 Task: Change IN PROGRESS as Status of Issue Issue0000000048 in Backlog  in Scrum Project Project0000000010 in Jira. Change IN PROGRESS as Status of Issue Issue0000000050 in Backlog  in Scrum Project Project0000000010 in Jira. Assign mailaustralia7@gmail.com as Assignee of Issue Issue0000000041 in Backlog  in Scrum Project Project0000000009 in Jira. Assign mailaustralia7@gmail.com as Assignee of Issue Issue0000000042 in Backlog  in Scrum Project Project0000000009 in Jira. Assign mailaustralia7@gmail.com as Assignee of Issue Issue0000000043 in Backlog  in Scrum Project Project0000000009 in Jira
Action: Mouse moved to (412, 500)
Screenshot: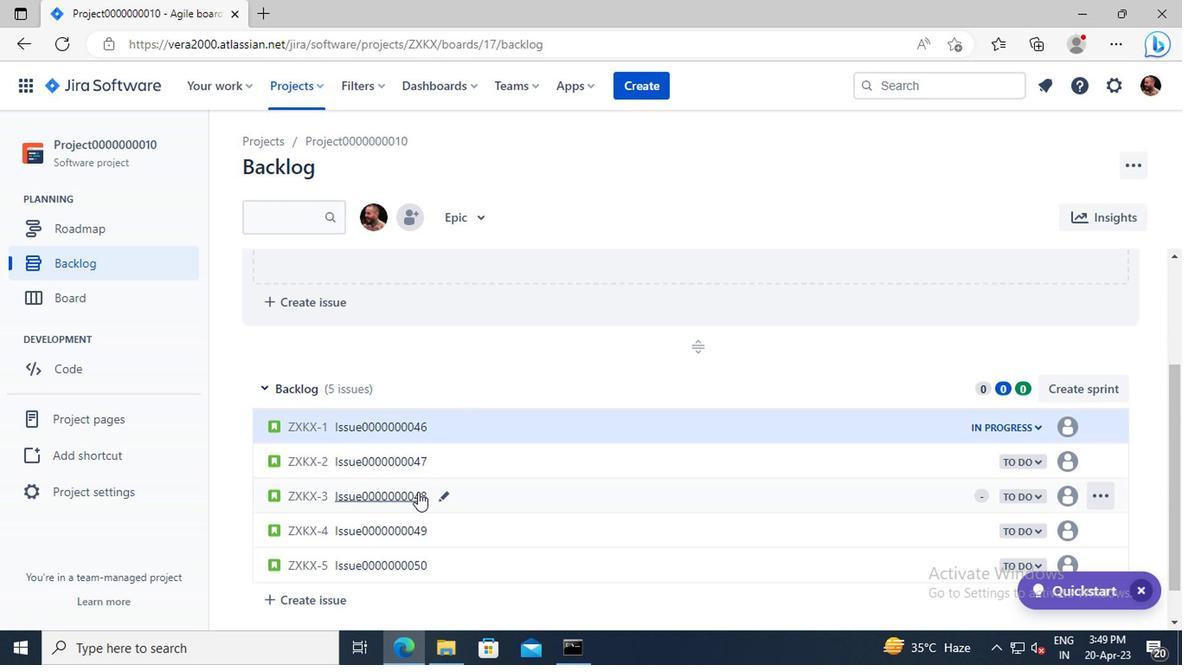 
Action: Mouse pressed left at (412, 500)
Screenshot: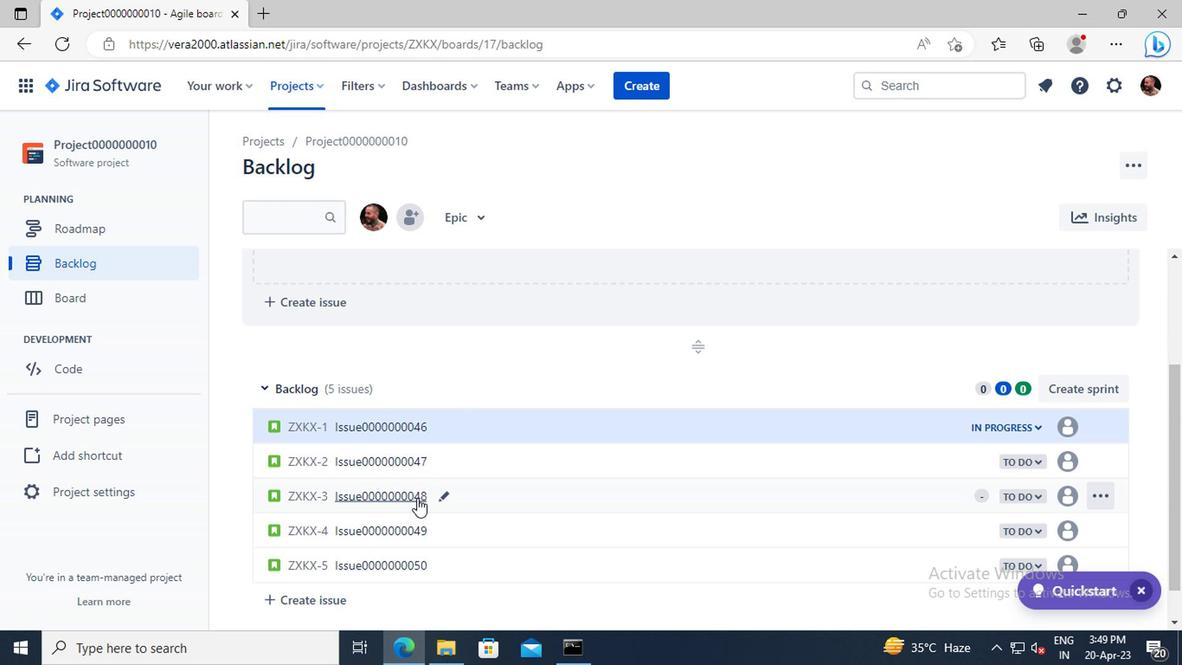 
Action: Mouse moved to (846, 394)
Screenshot: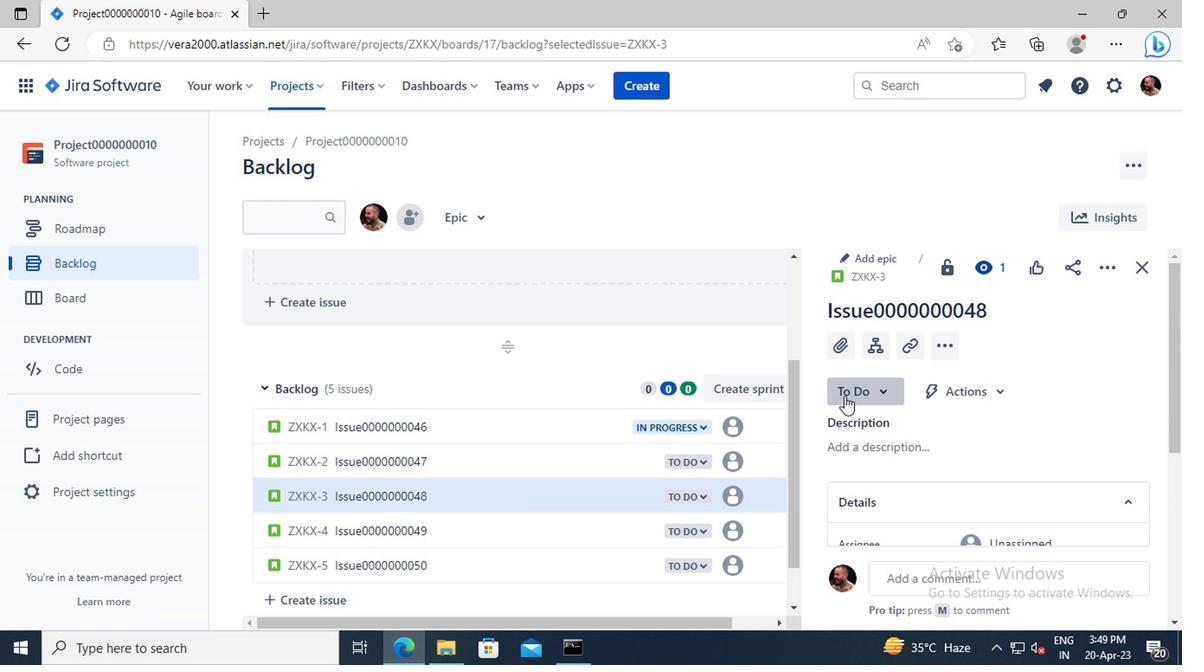 
Action: Mouse pressed left at (846, 394)
Screenshot: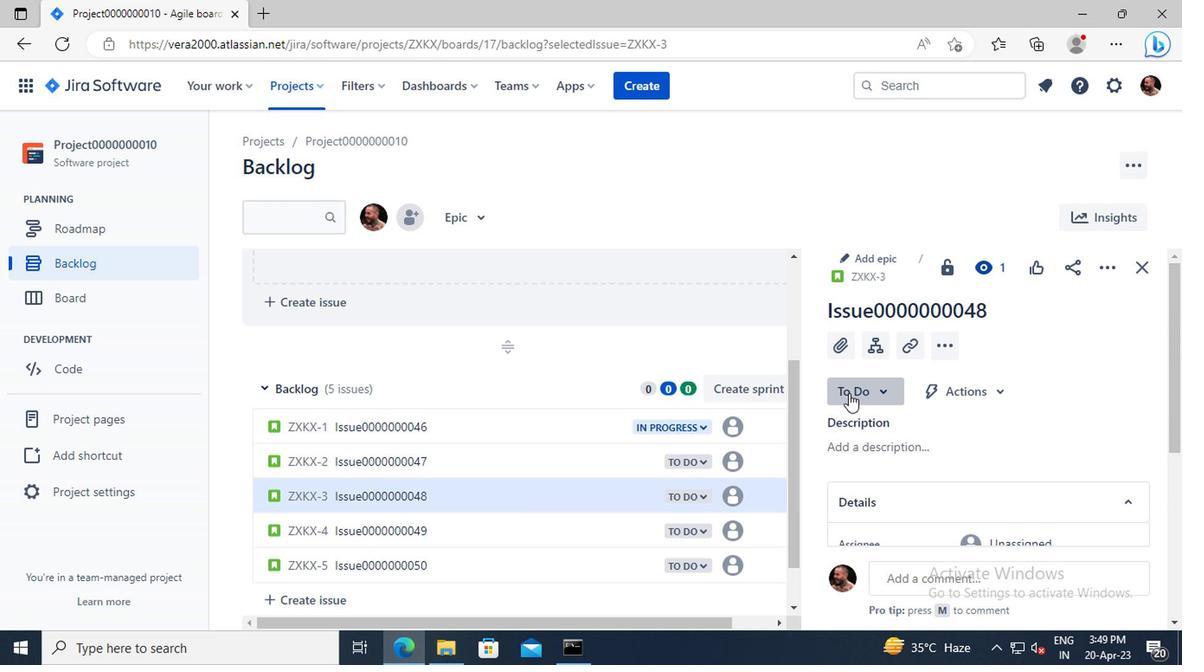 
Action: Mouse moved to (864, 431)
Screenshot: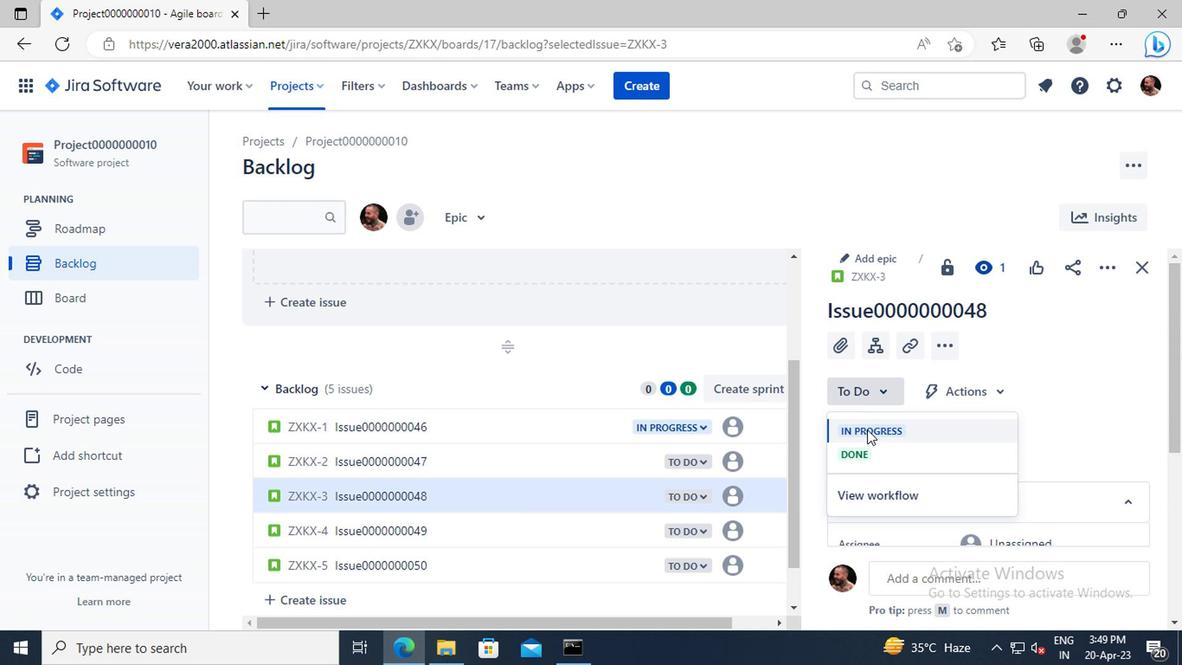 
Action: Mouse pressed left at (864, 431)
Screenshot: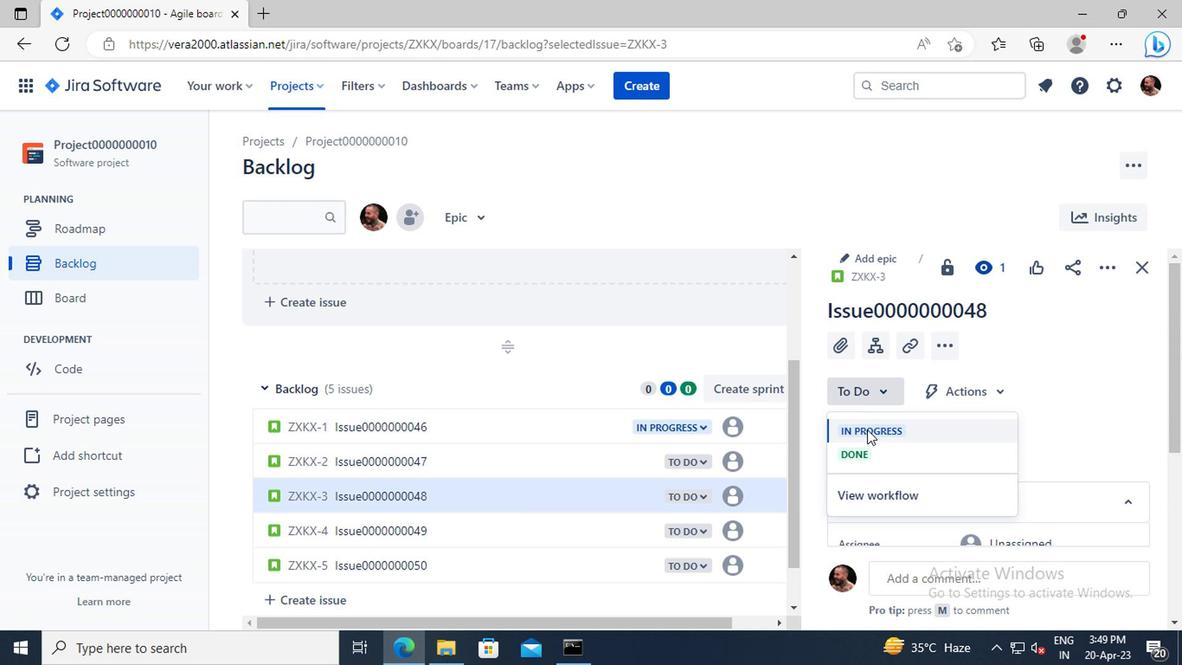 
Action: Mouse moved to (393, 561)
Screenshot: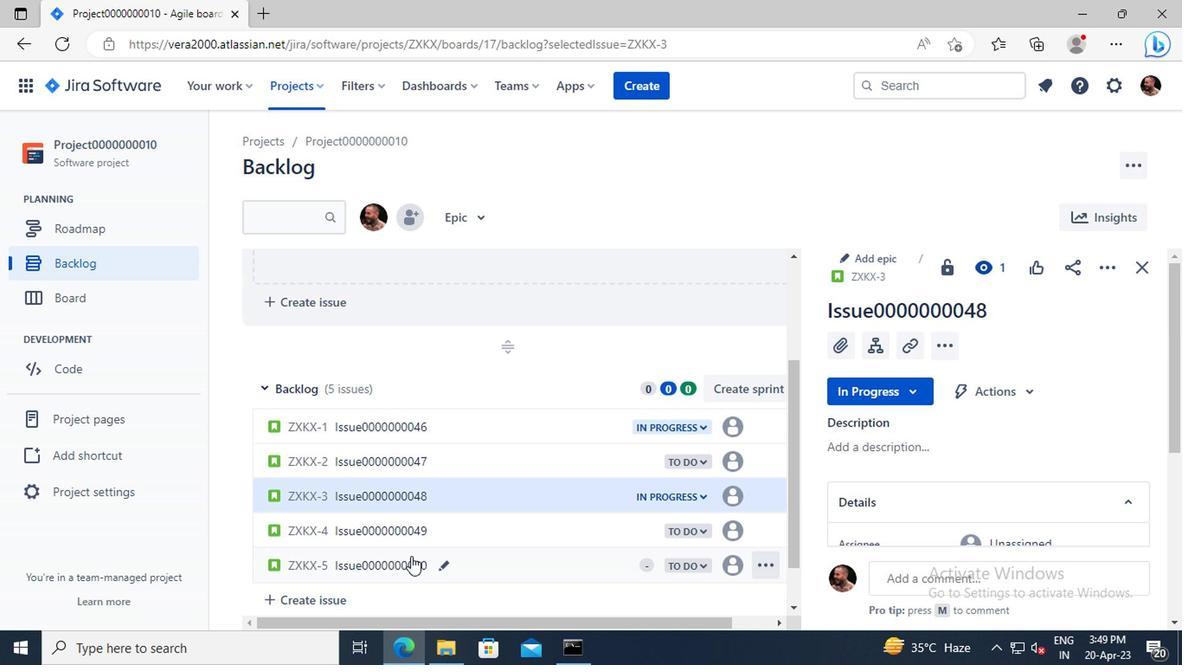 
Action: Mouse pressed left at (393, 561)
Screenshot: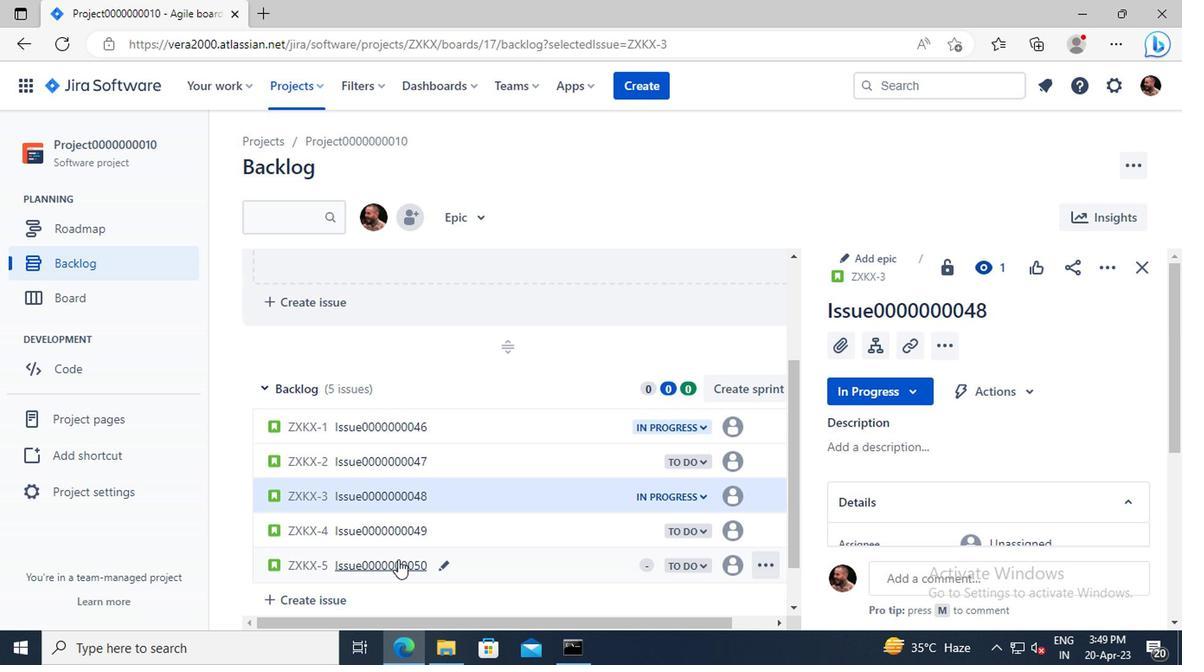 
Action: Mouse moved to (853, 398)
Screenshot: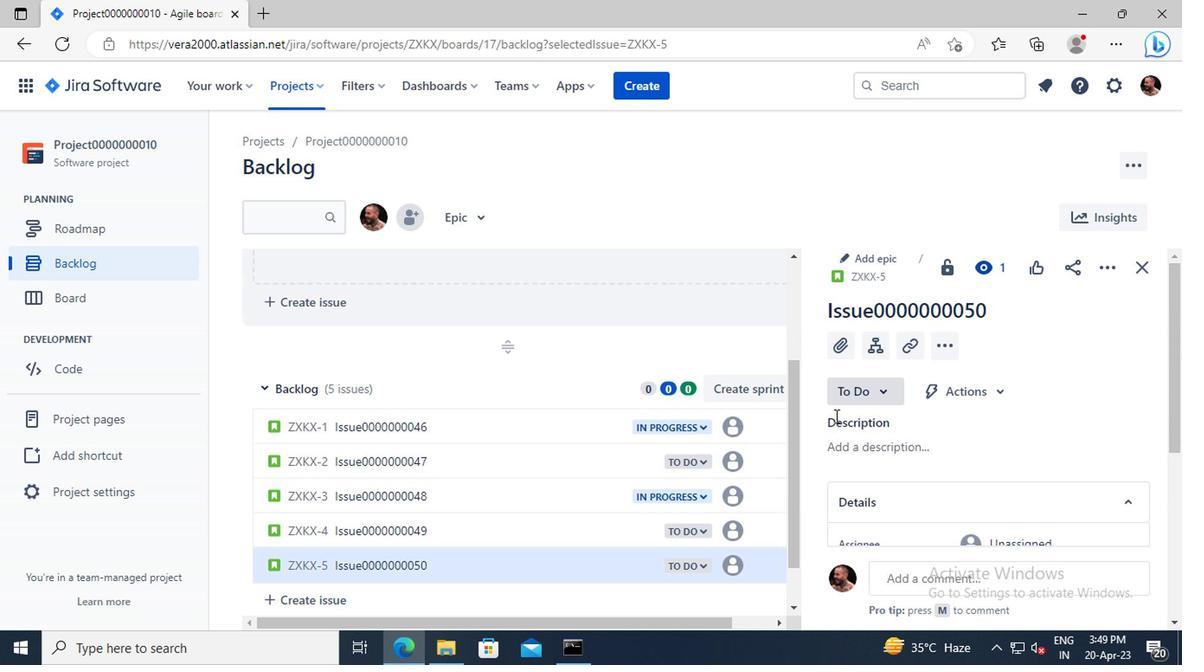 
Action: Mouse pressed left at (853, 398)
Screenshot: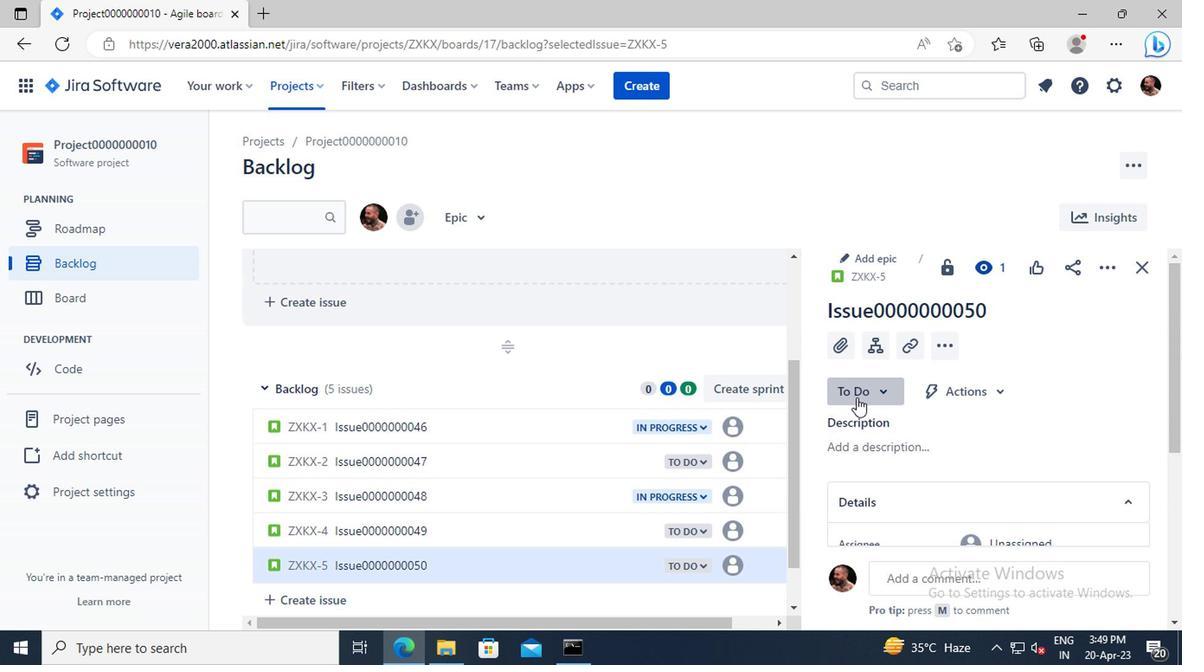 
Action: Mouse moved to (873, 431)
Screenshot: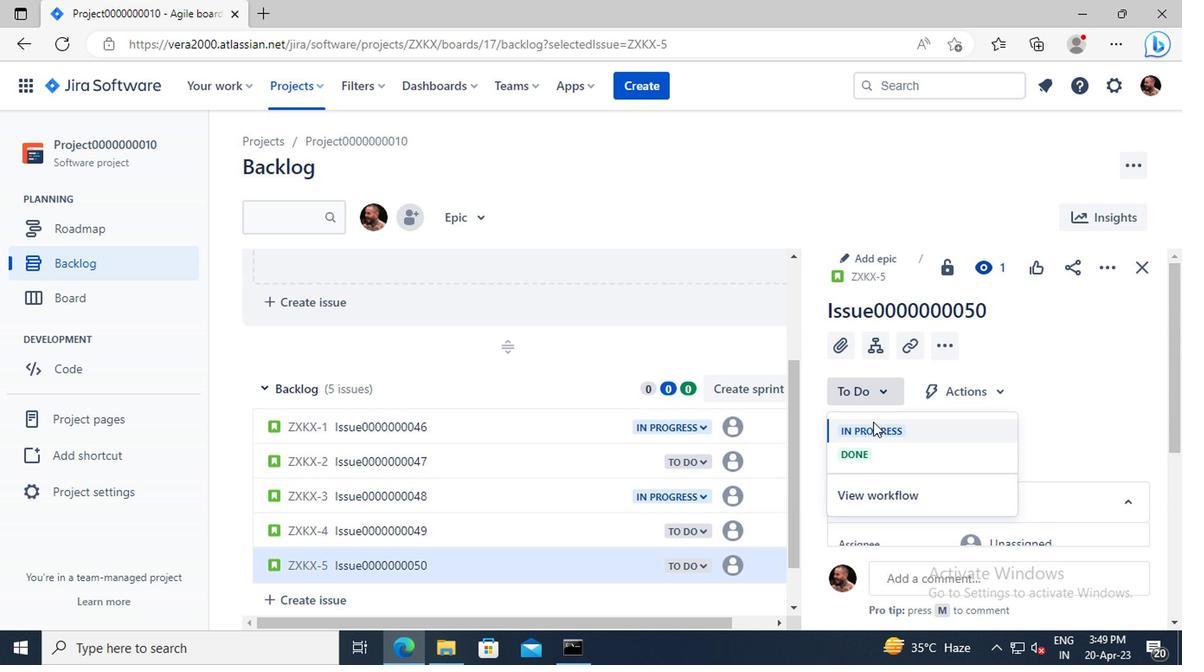 
Action: Mouse pressed left at (873, 431)
Screenshot: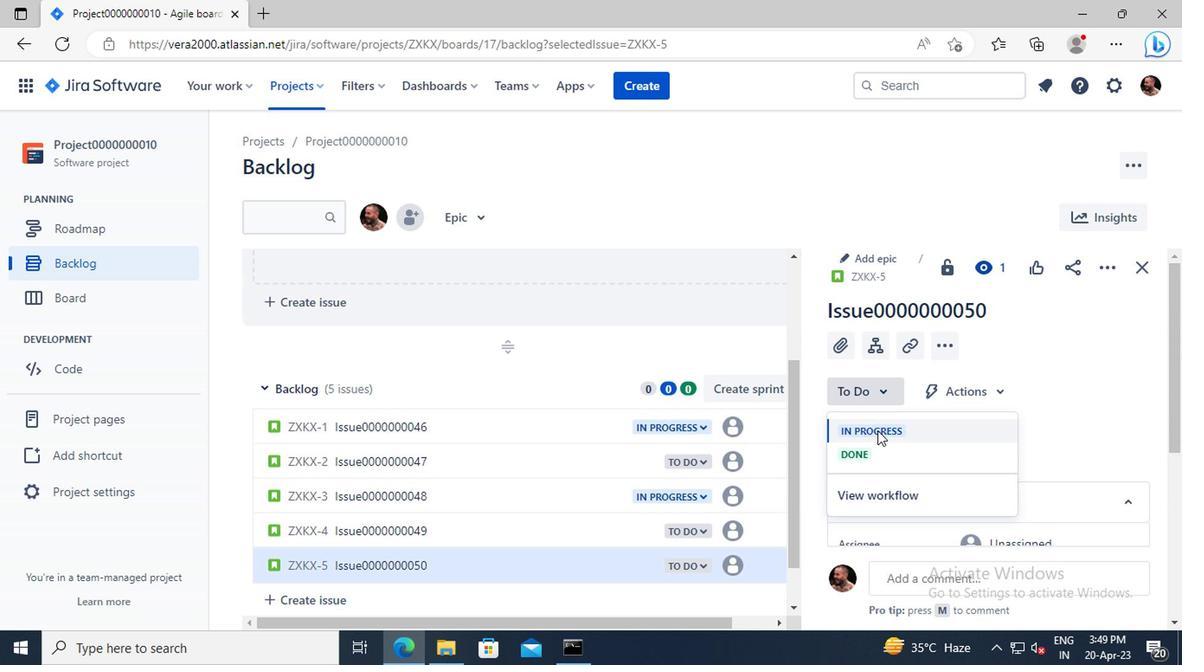 
Action: Mouse moved to (304, 88)
Screenshot: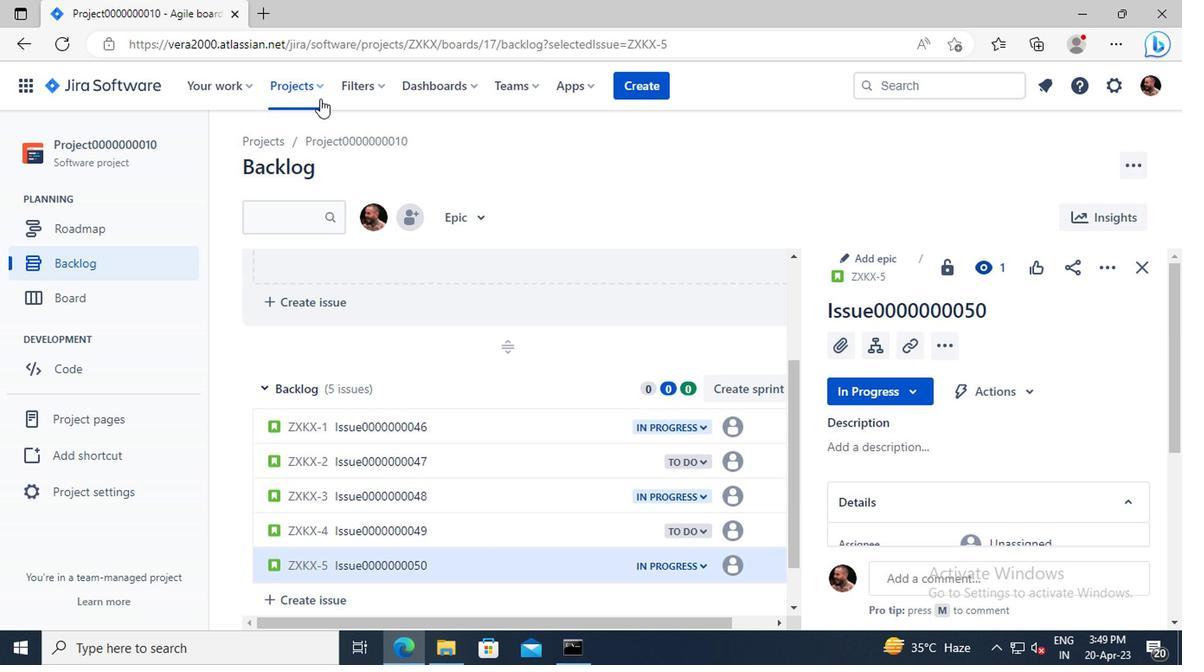 
Action: Mouse pressed left at (304, 88)
Screenshot: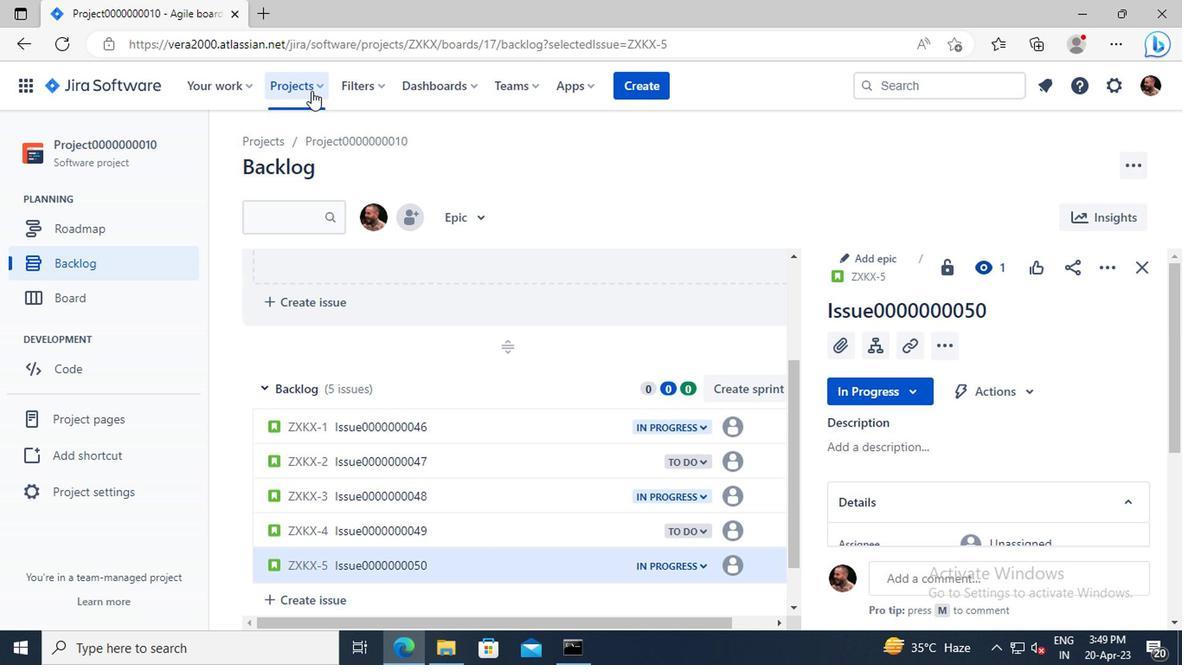 
Action: Mouse moved to (384, 206)
Screenshot: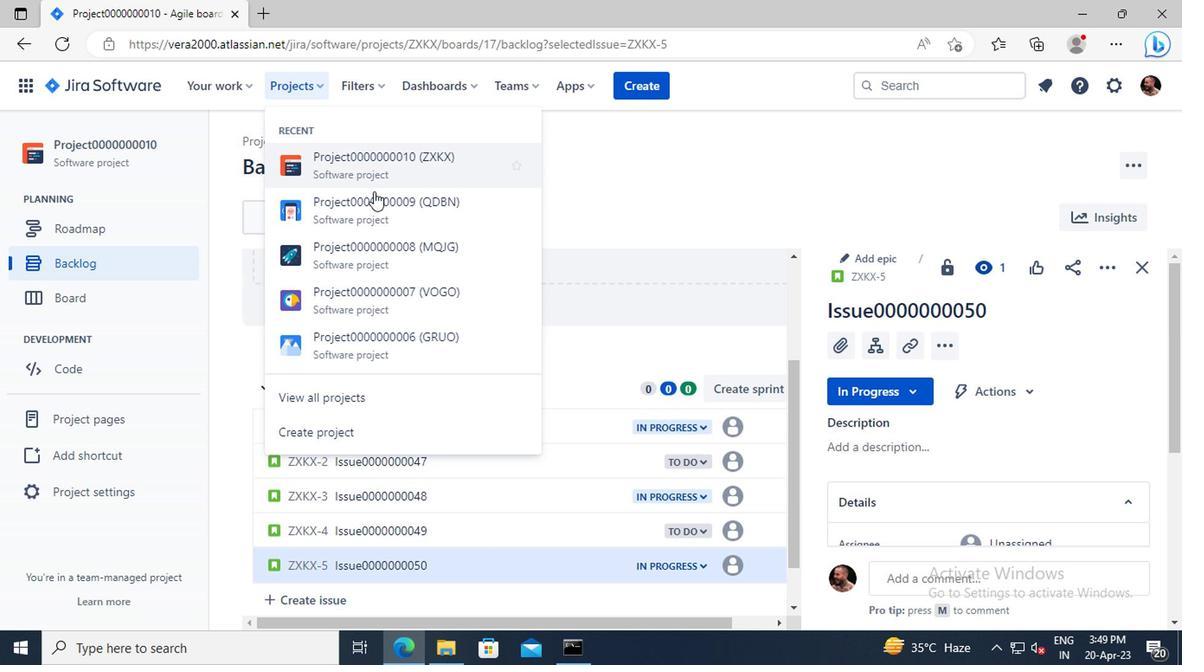 
Action: Mouse pressed left at (384, 206)
Screenshot: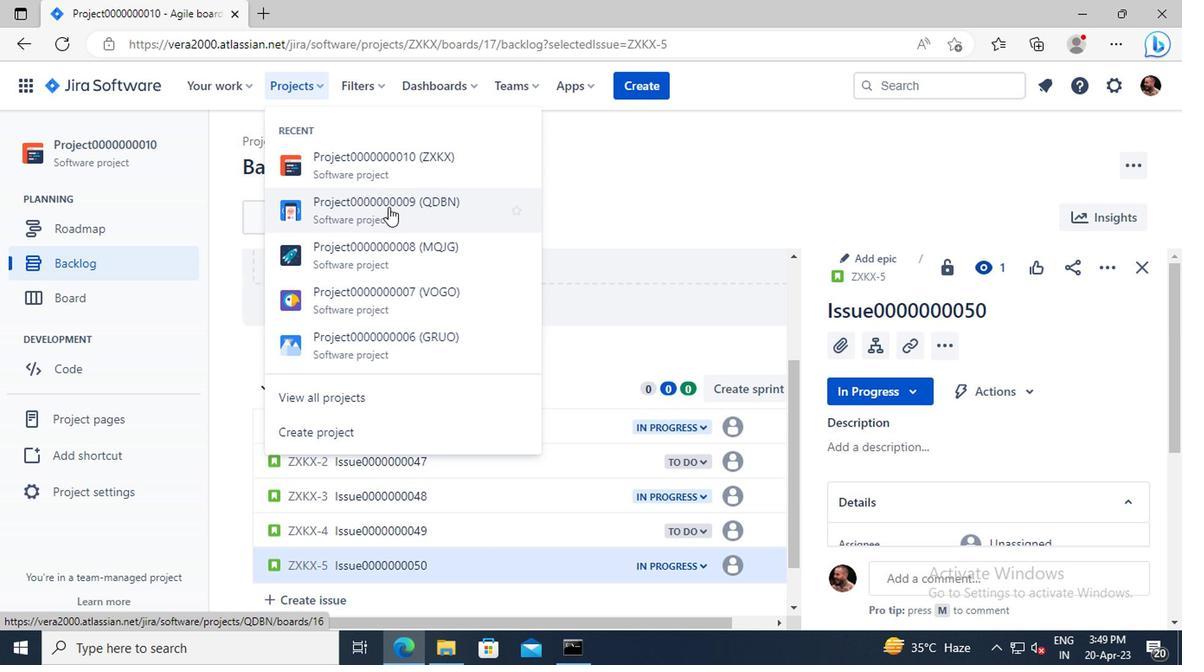 
Action: Mouse moved to (105, 264)
Screenshot: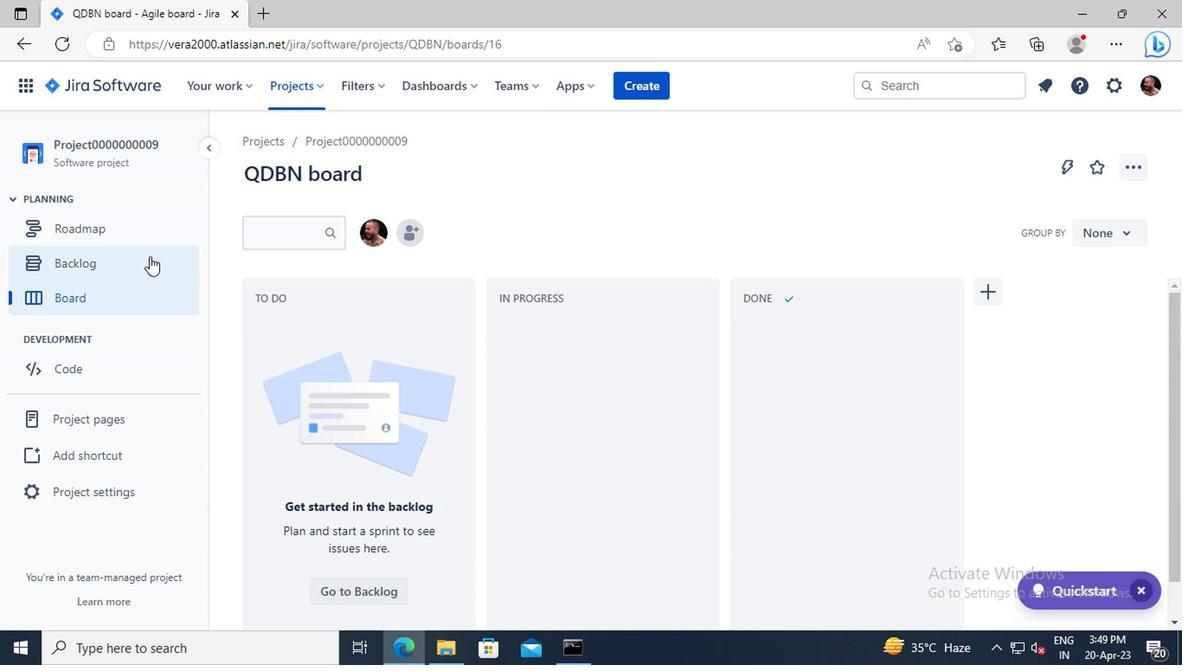
Action: Mouse pressed left at (105, 264)
Screenshot: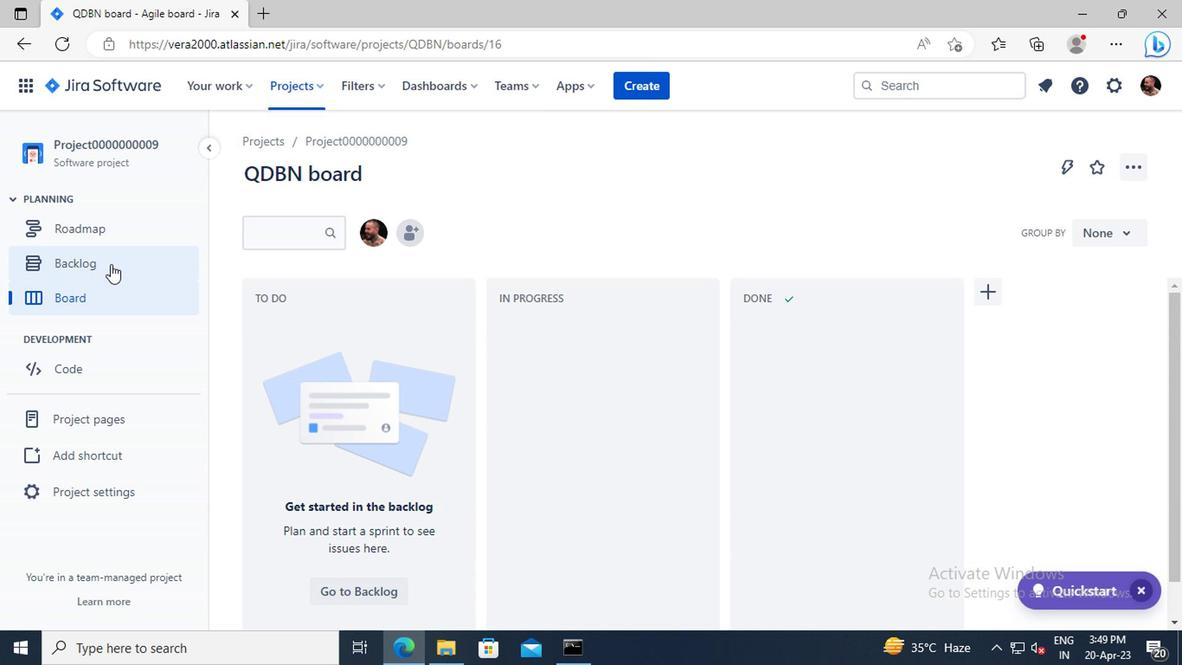 
Action: Mouse moved to (397, 263)
Screenshot: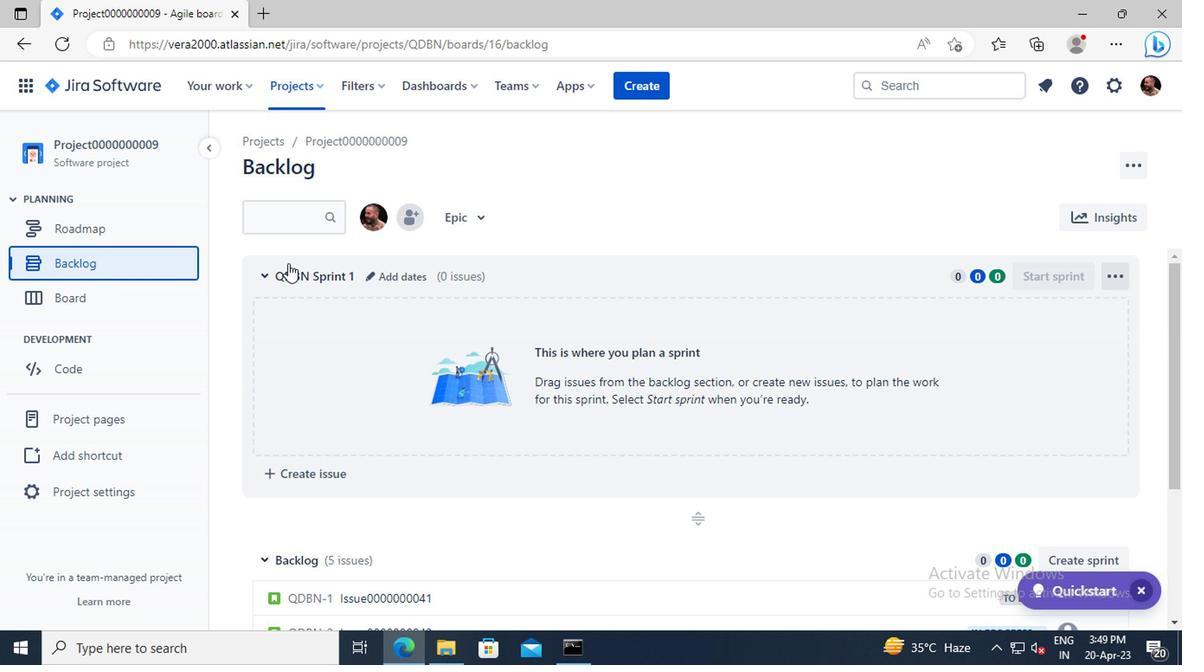 
Action: Mouse scrolled (397, 262) with delta (0, -1)
Screenshot: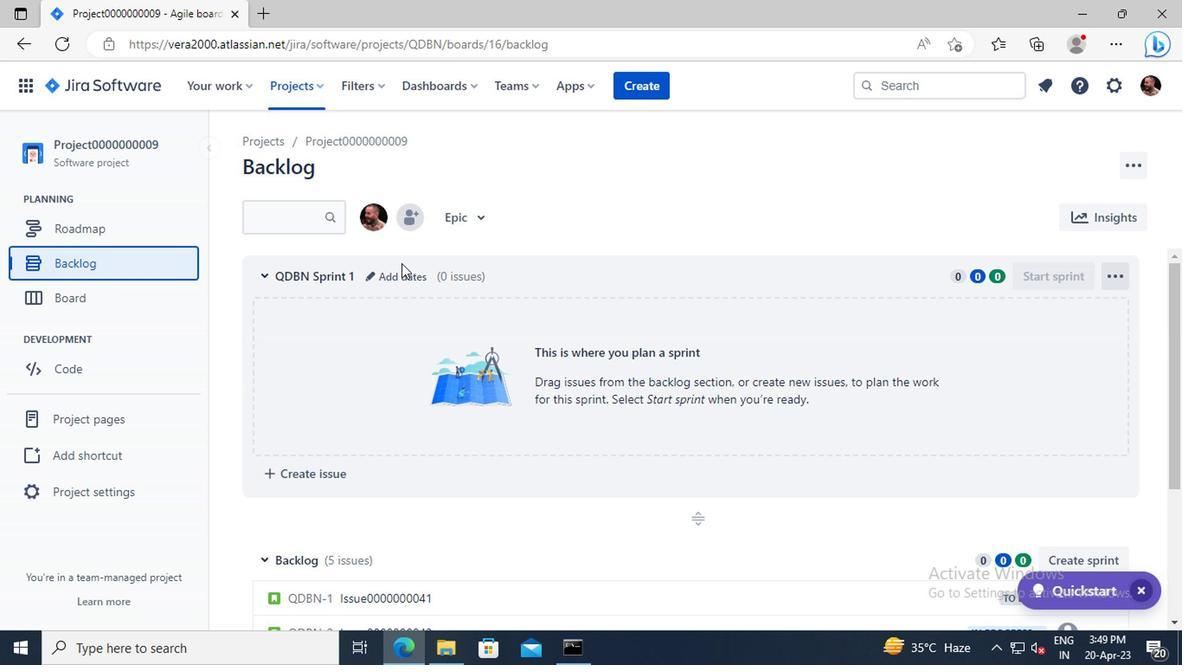 
Action: Mouse scrolled (397, 262) with delta (0, -1)
Screenshot: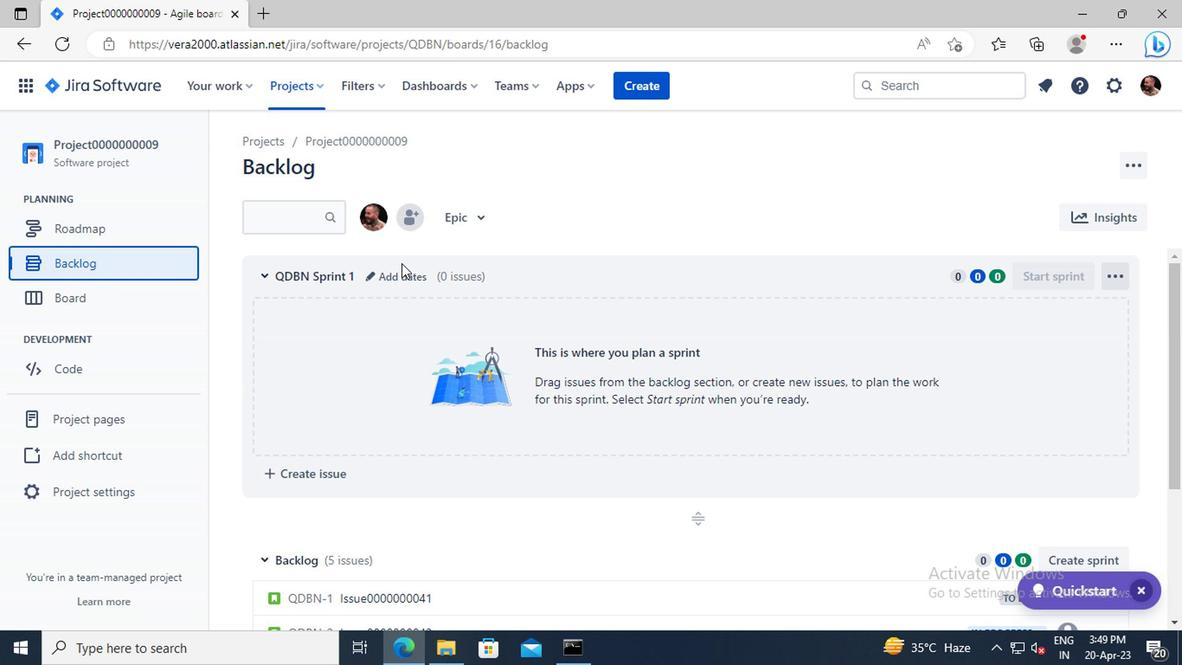 
Action: Mouse scrolled (397, 262) with delta (0, -1)
Screenshot: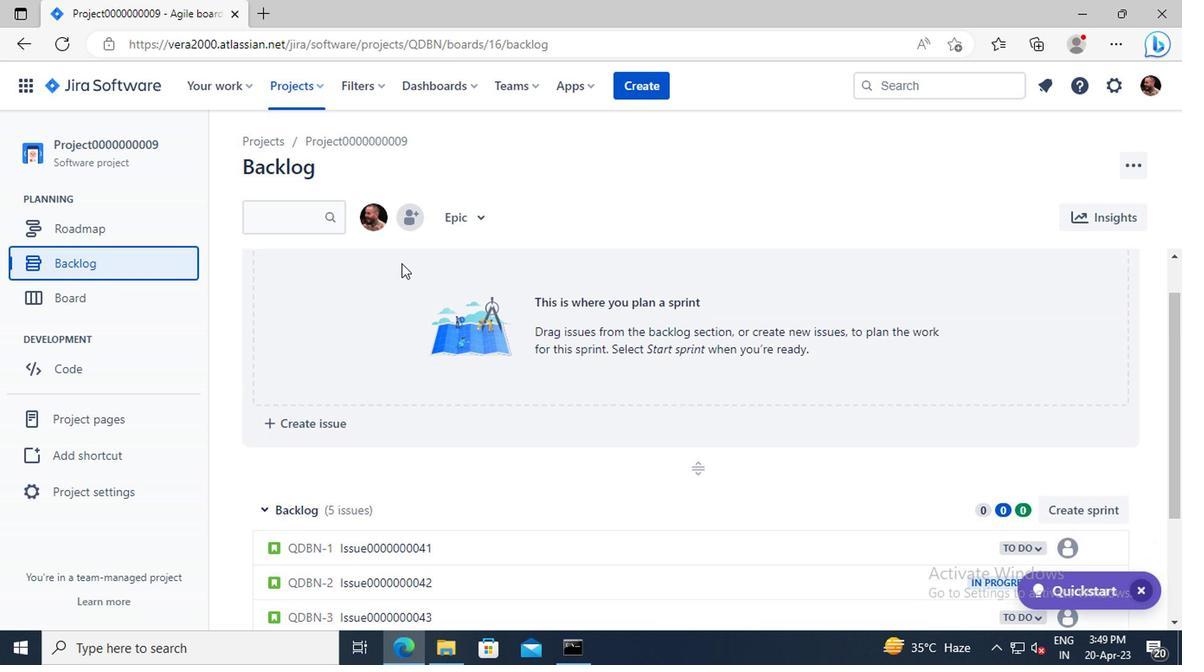 
Action: Mouse moved to (410, 426)
Screenshot: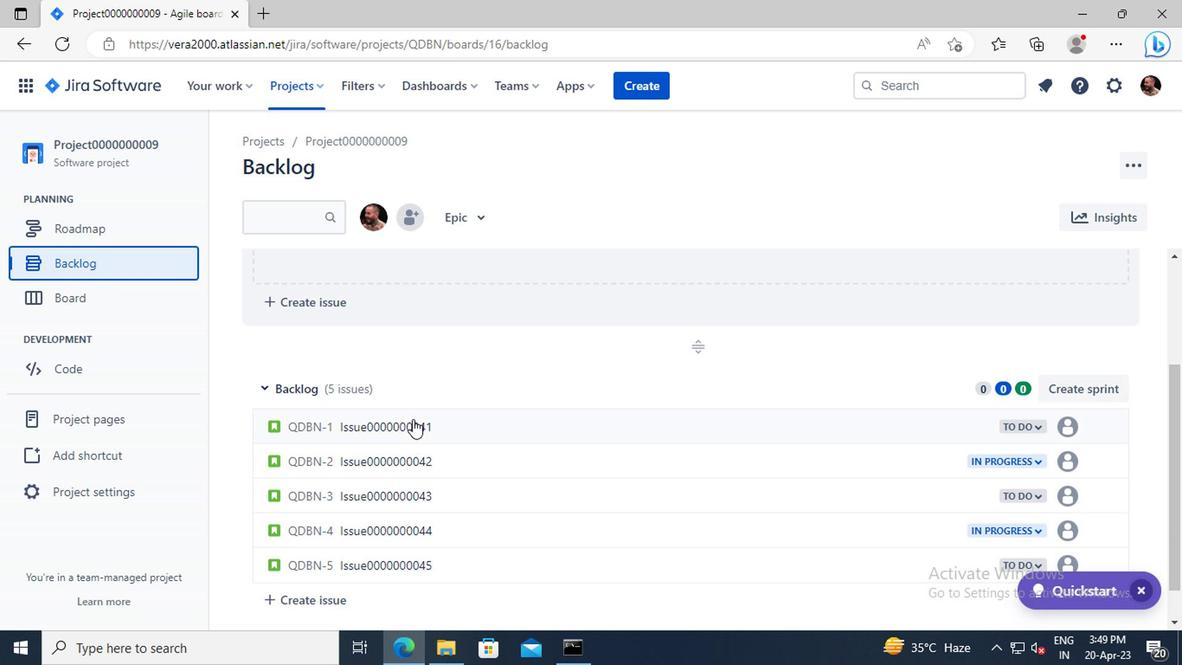 
Action: Mouse pressed left at (410, 426)
Screenshot: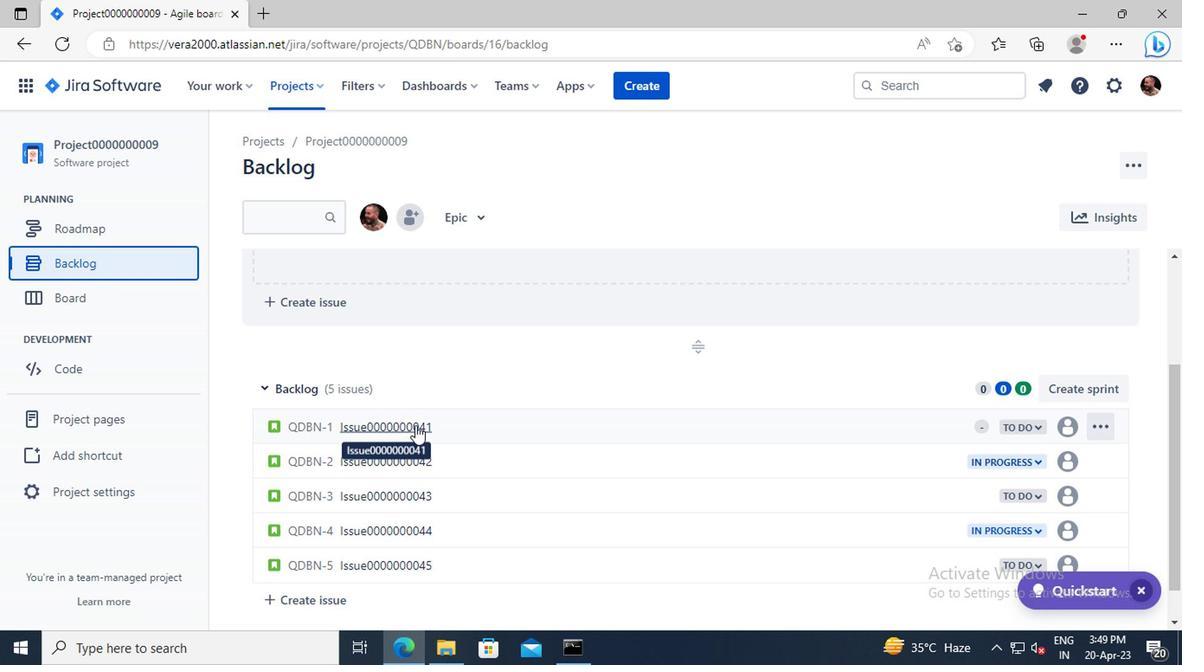
Action: Mouse moved to (1028, 410)
Screenshot: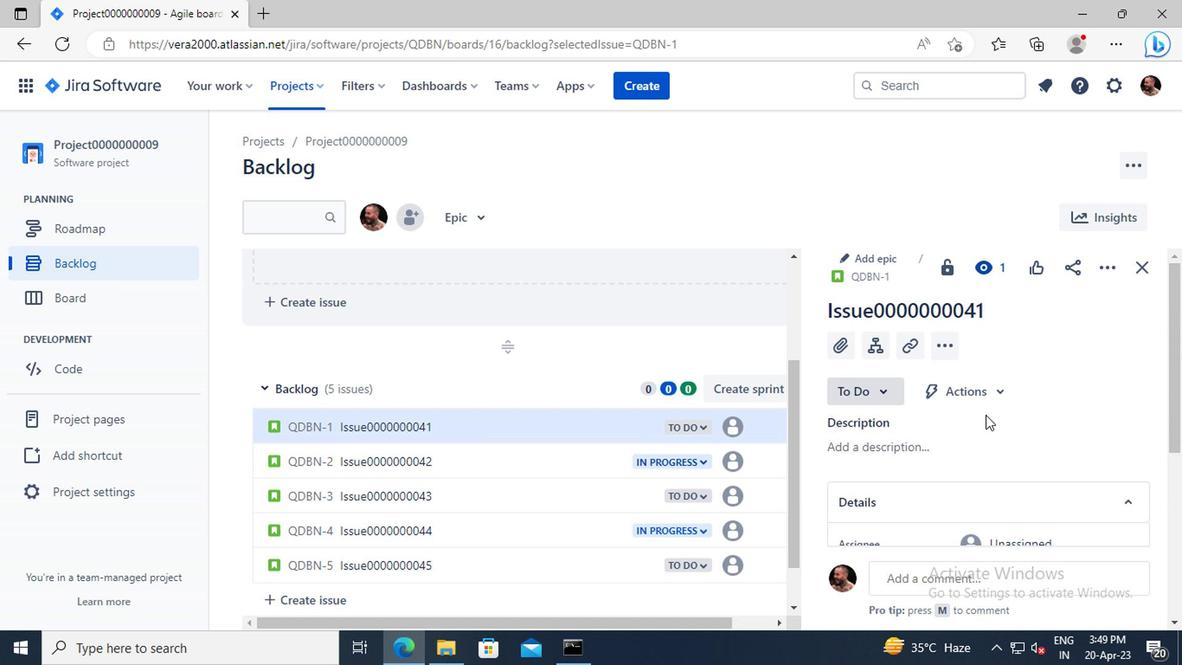
Action: Mouse scrolled (1028, 410) with delta (0, 0)
Screenshot: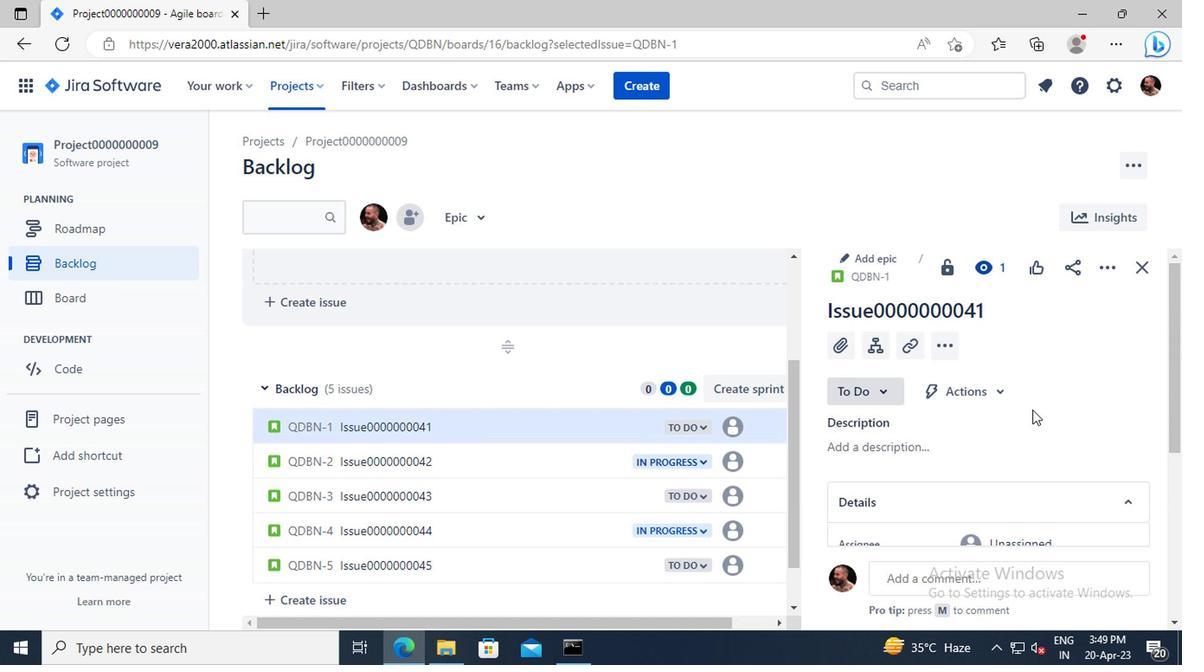 
Action: Mouse moved to (1028, 410)
Screenshot: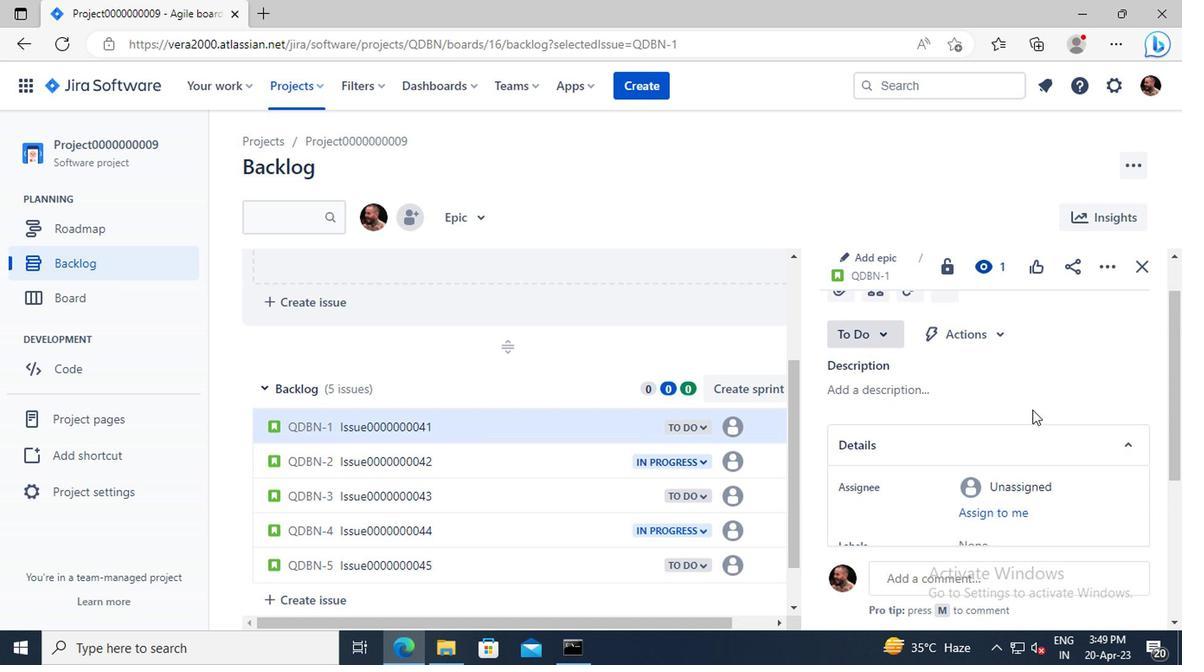 
Action: Mouse scrolled (1028, 410) with delta (0, 0)
Screenshot: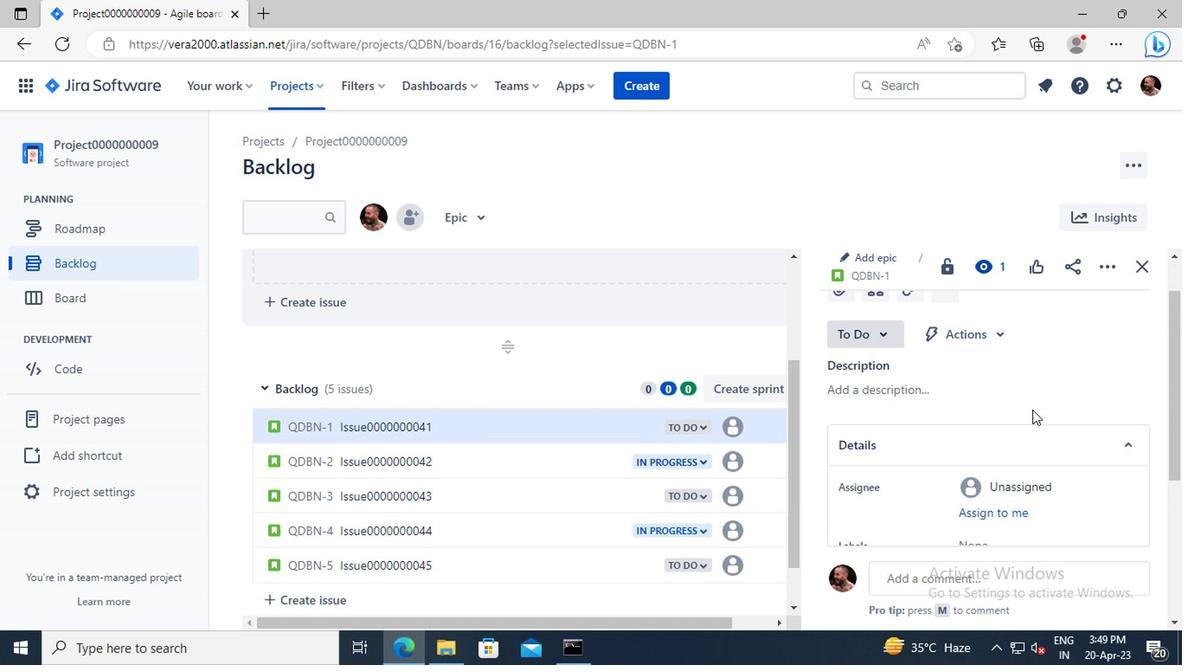 
Action: Mouse moved to (1019, 427)
Screenshot: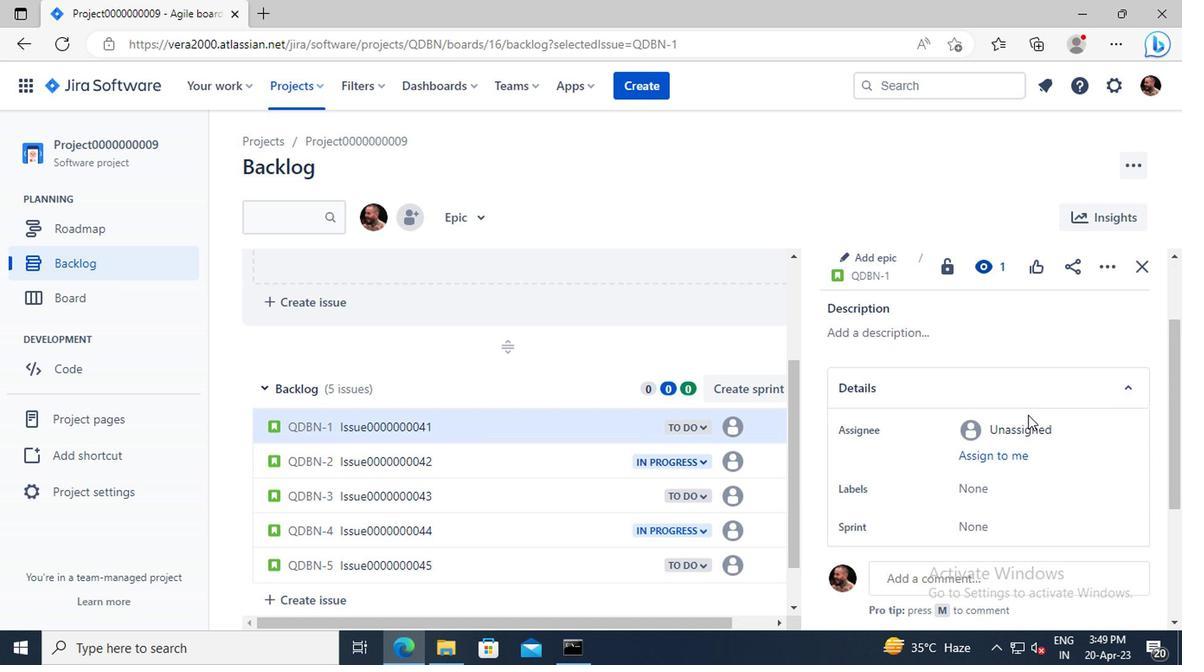 
Action: Mouse pressed left at (1019, 427)
Screenshot: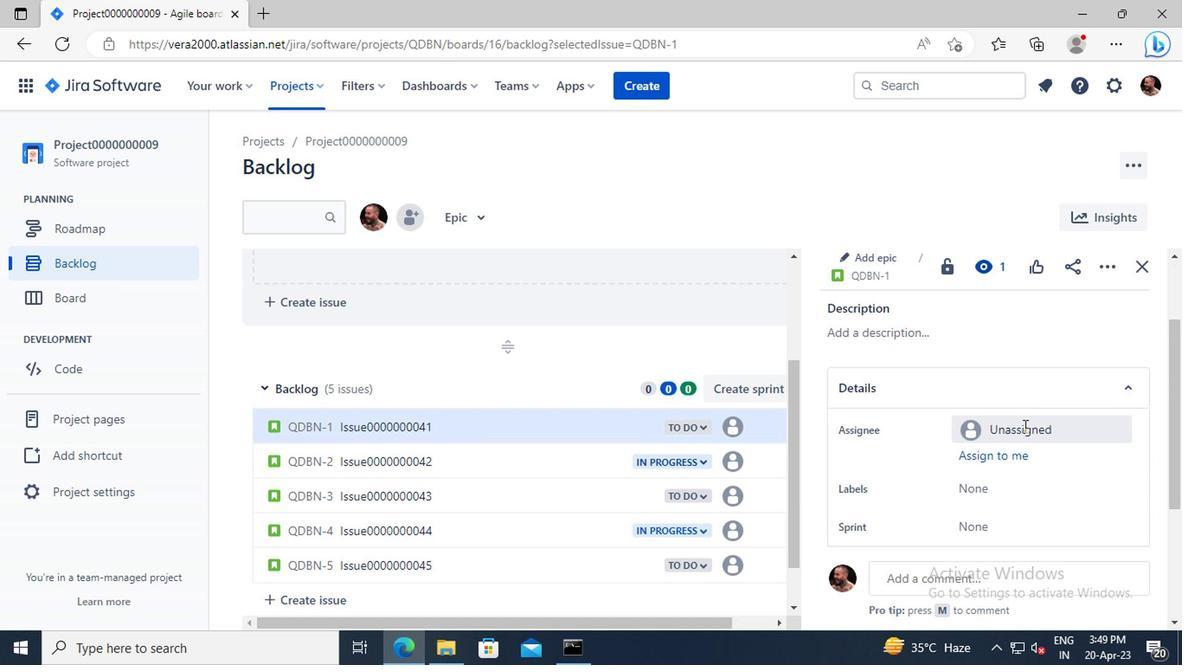 
Action: Key pressed australia
Screenshot: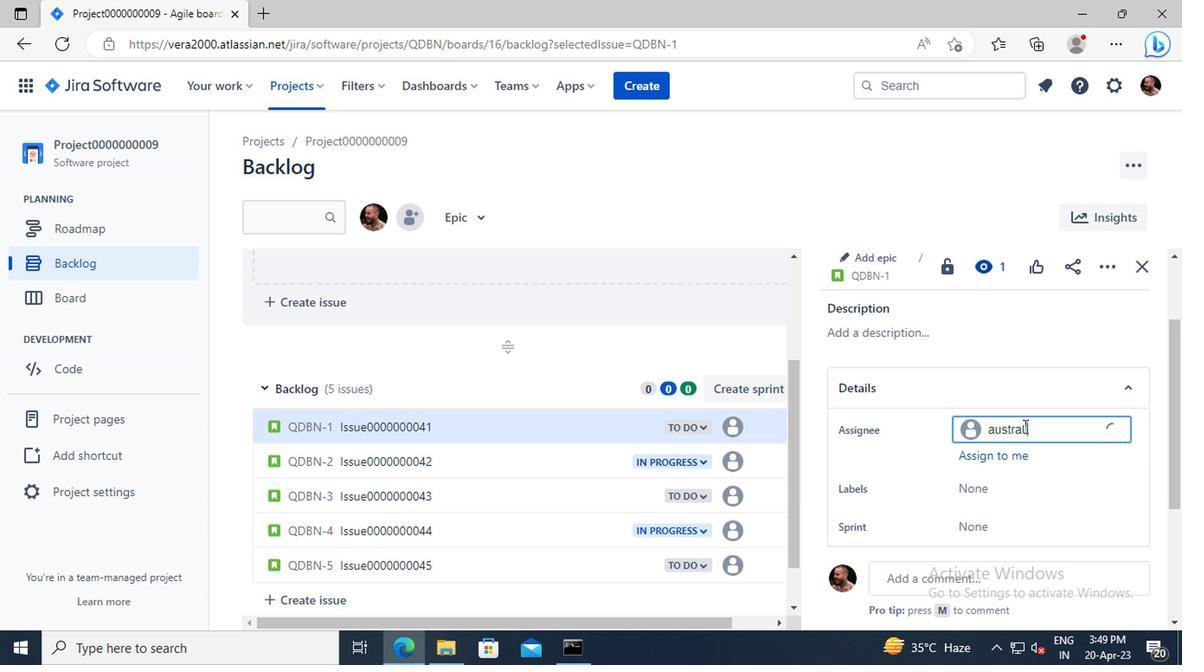 
Action: Mouse moved to (1019, 476)
Screenshot: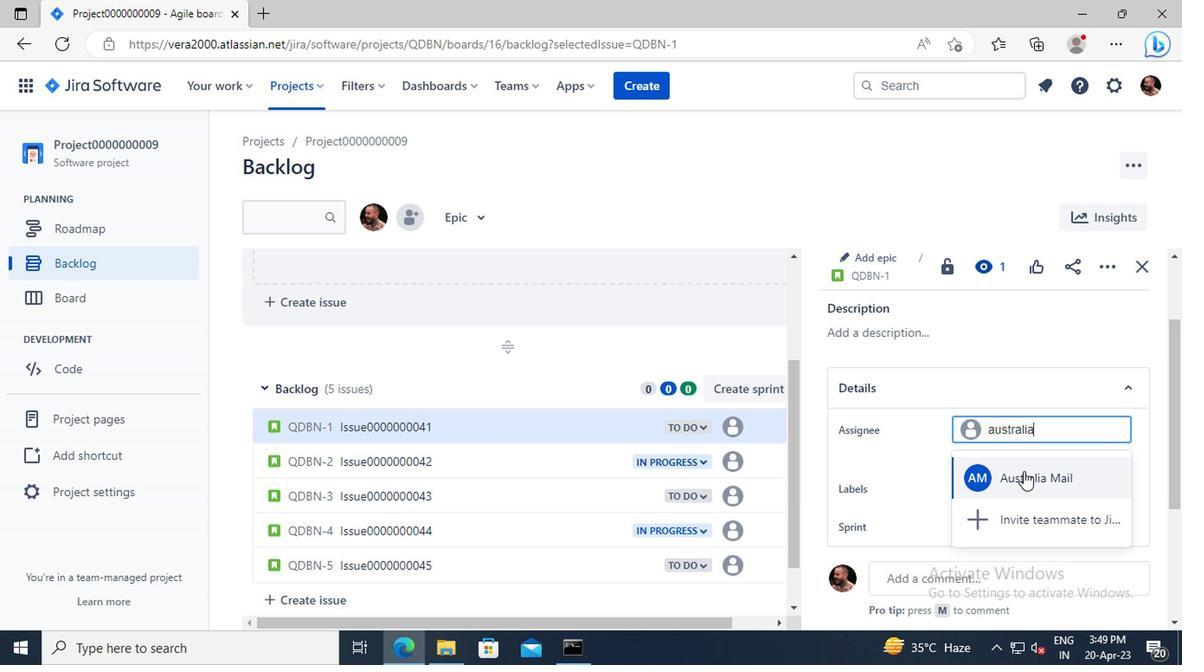 
Action: Mouse pressed left at (1019, 476)
Screenshot: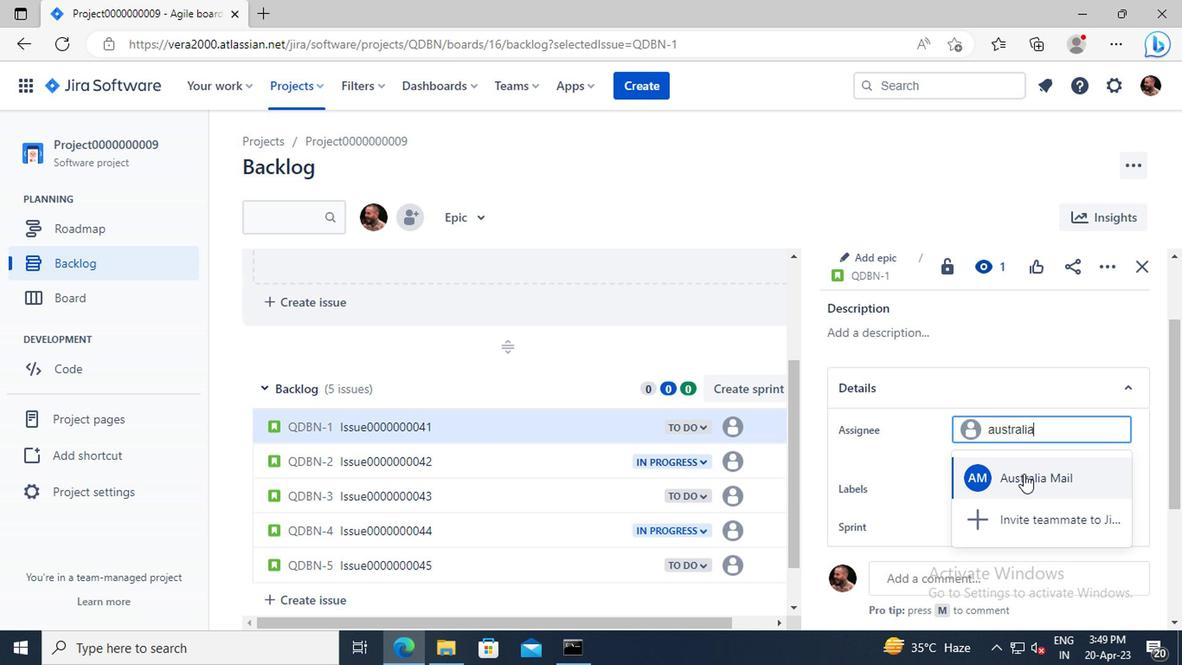 
Action: Mouse moved to (408, 458)
Screenshot: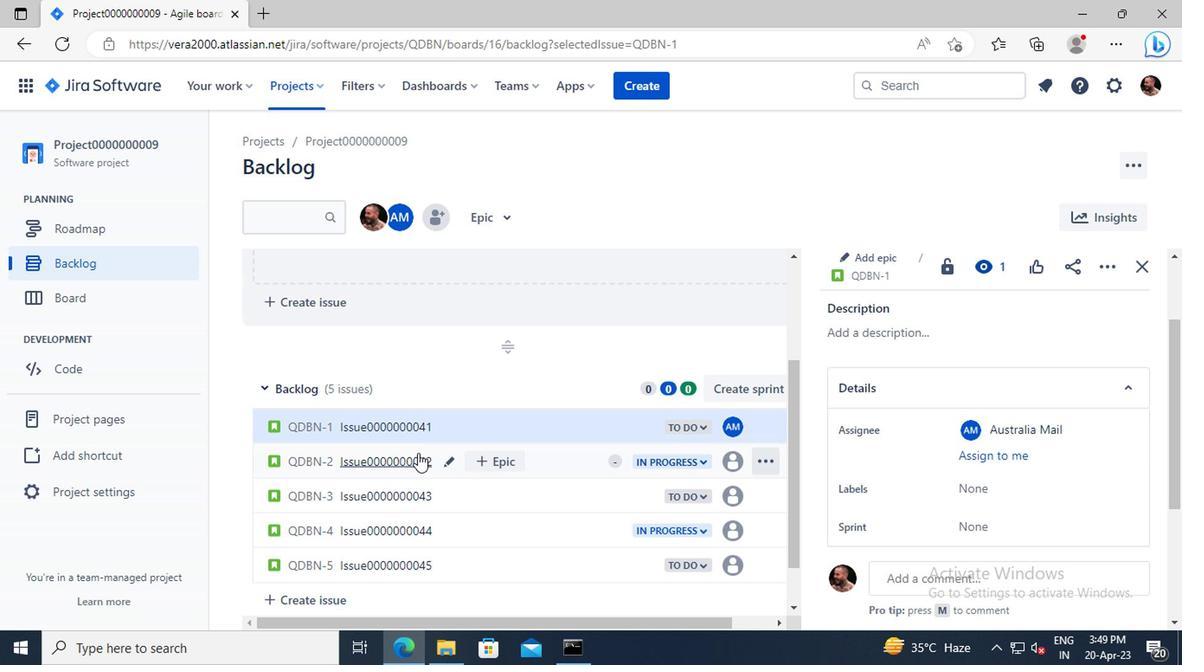 
Action: Mouse pressed left at (408, 458)
Screenshot: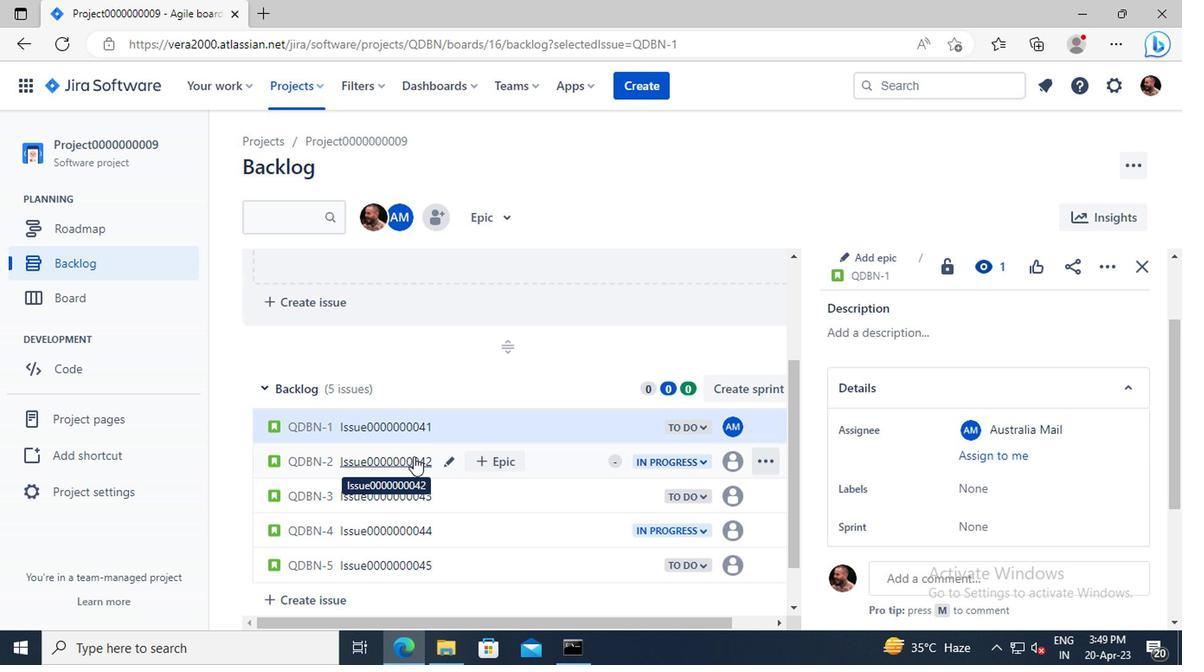 
Action: Mouse moved to (970, 407)
Screenshot: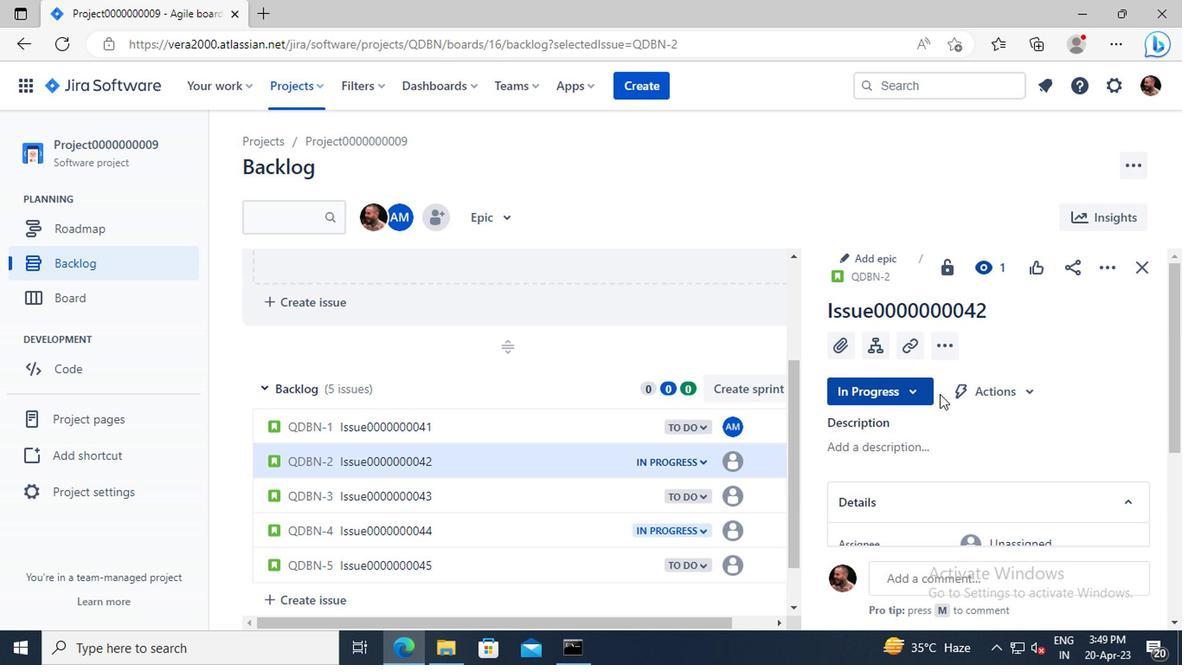
Action: Mouse scrolled (970, 406) with delta (0, 0)
Screenshot: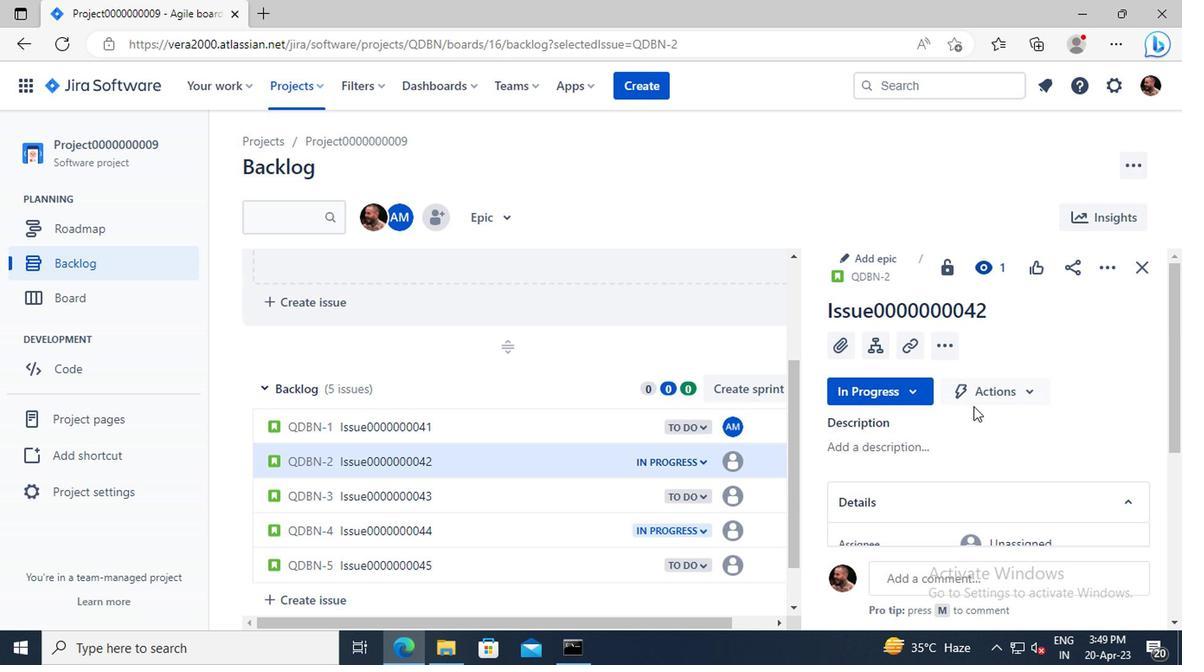 
Action: Mouse scrolled (970, 406) with delta (0, 0)
Screenshot: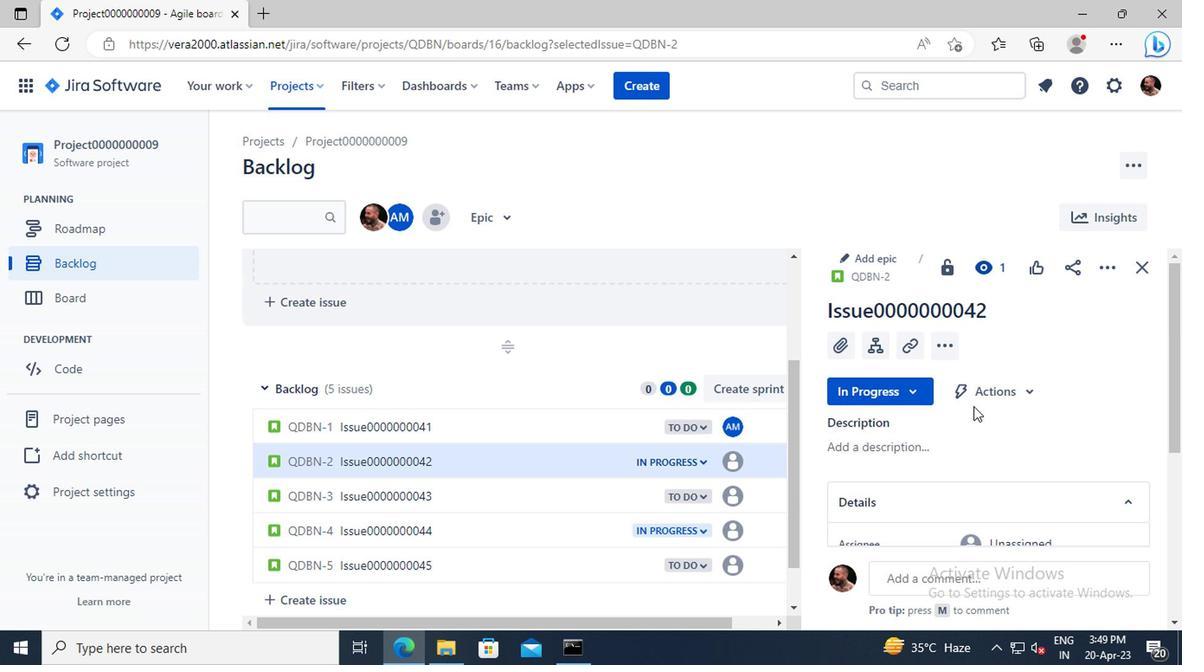 
Action: Mouse moved to (995, 437)
Screenshot: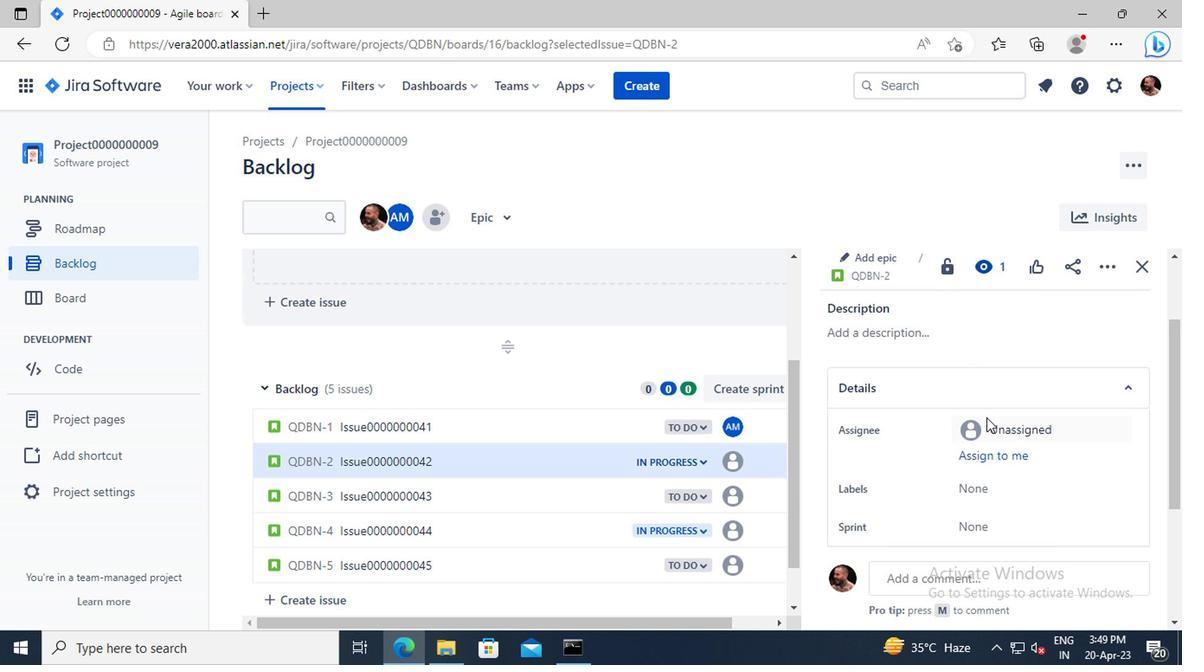 
Action: Mouse pressed left at (995, 437)
Screenshot: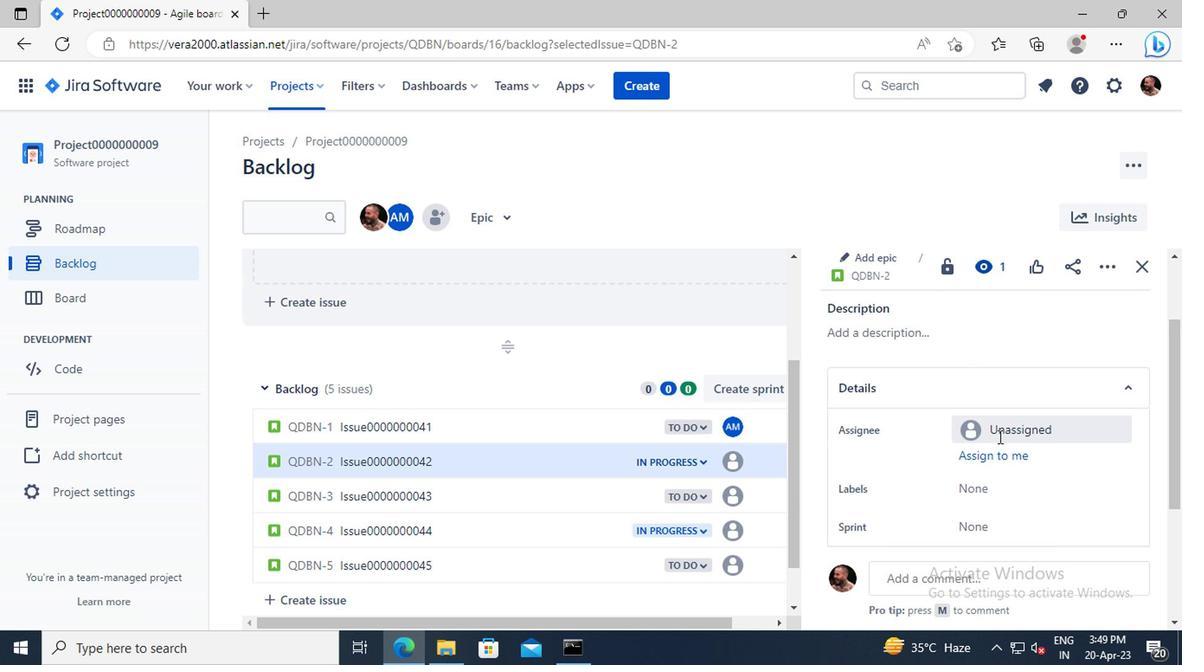 
Action: Key pressed australia
Screenshot: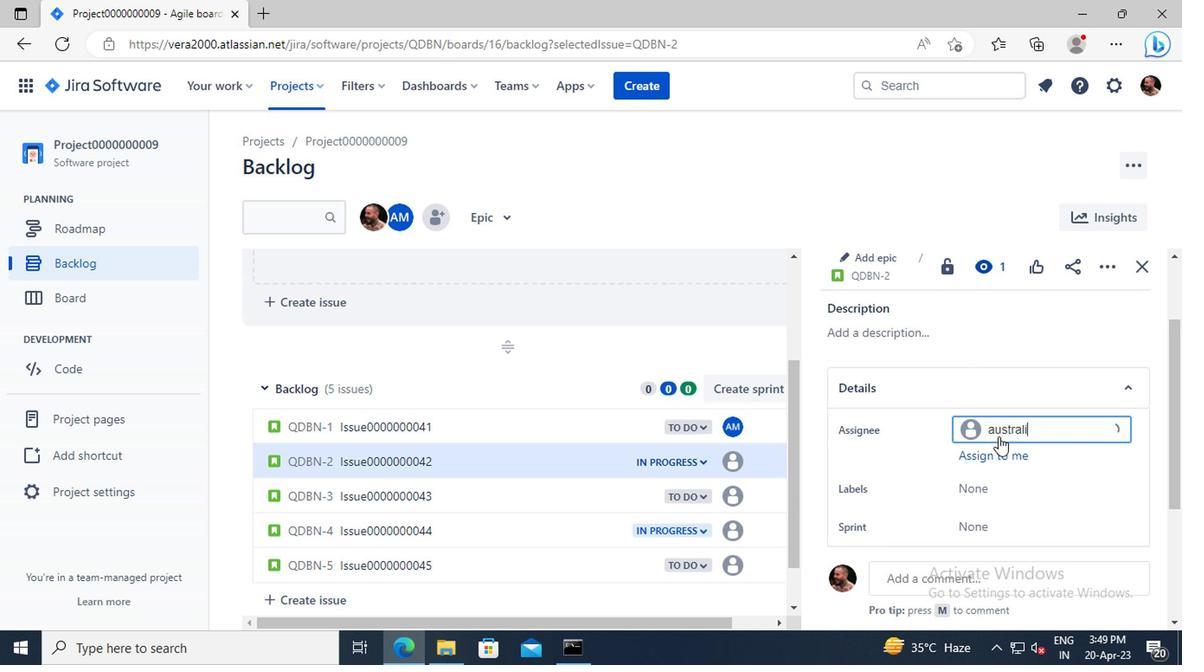 
Action: Mouse moved to (1010, 475)
Screenshot: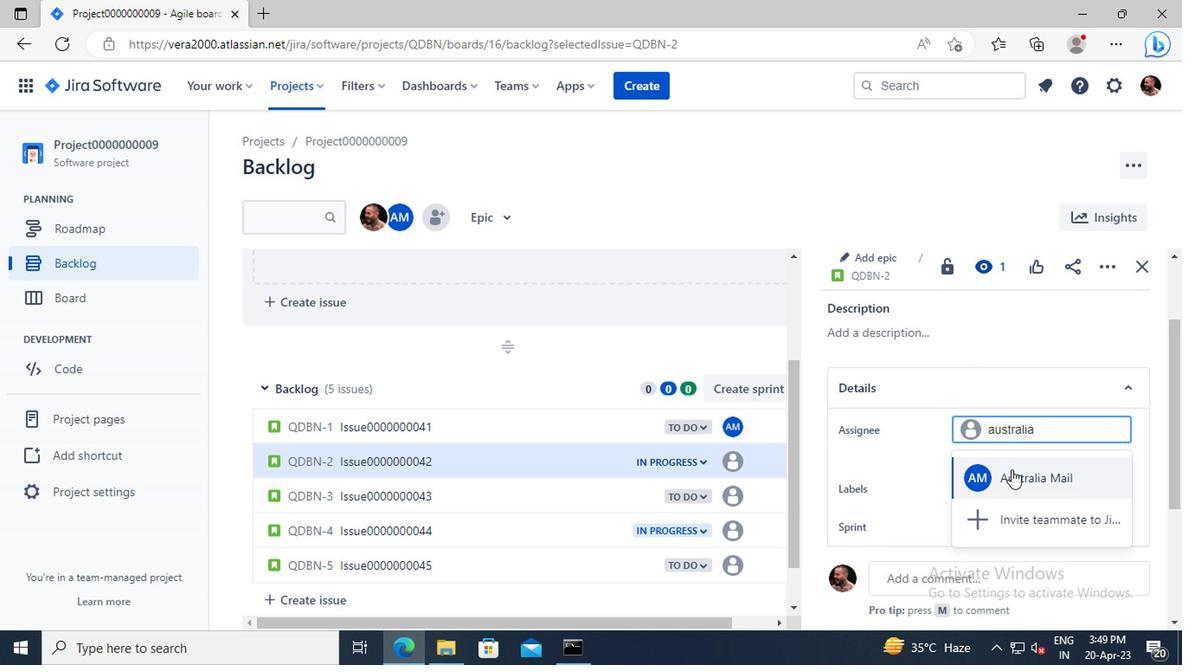 
Action: Mouse pressed left at (1010, 475)
Screenshot: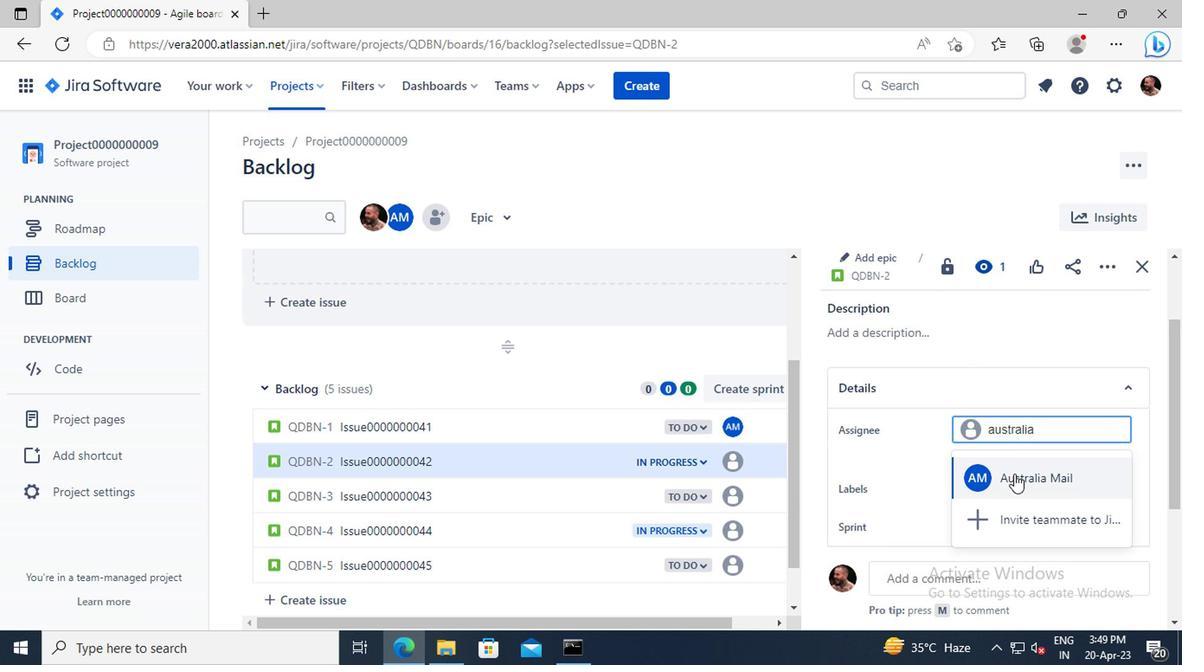 
Action: Mouse moved to (391, 497)
Screenshot: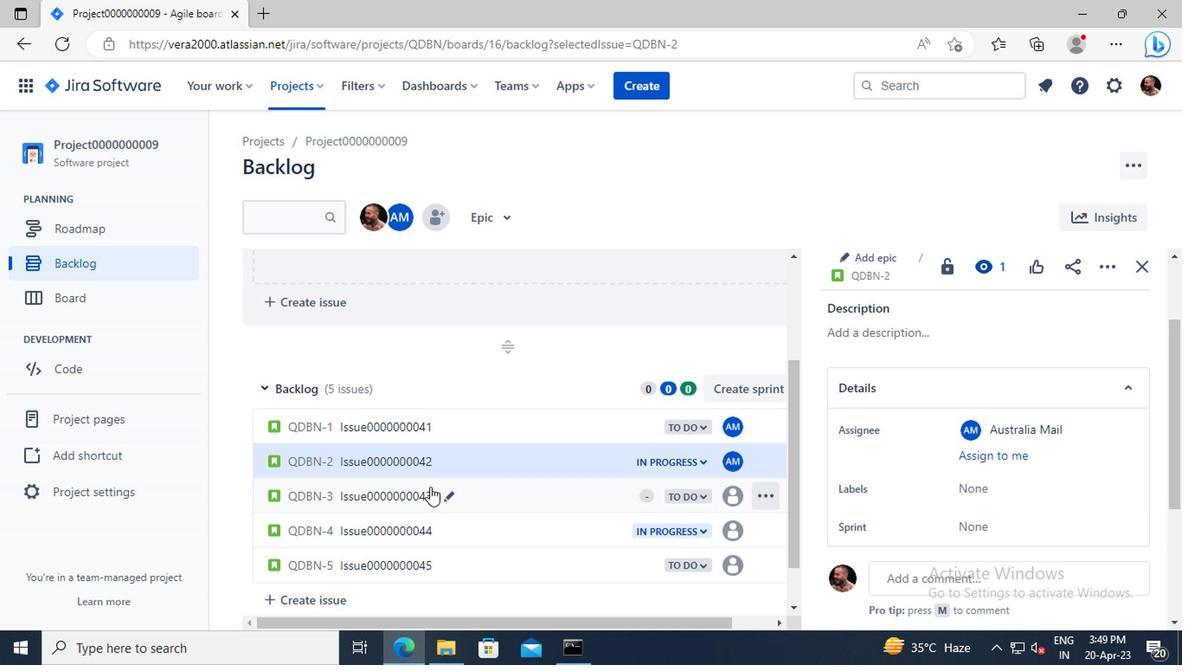 
Action: Mouse pressed left at (391, 497)
Screenshot: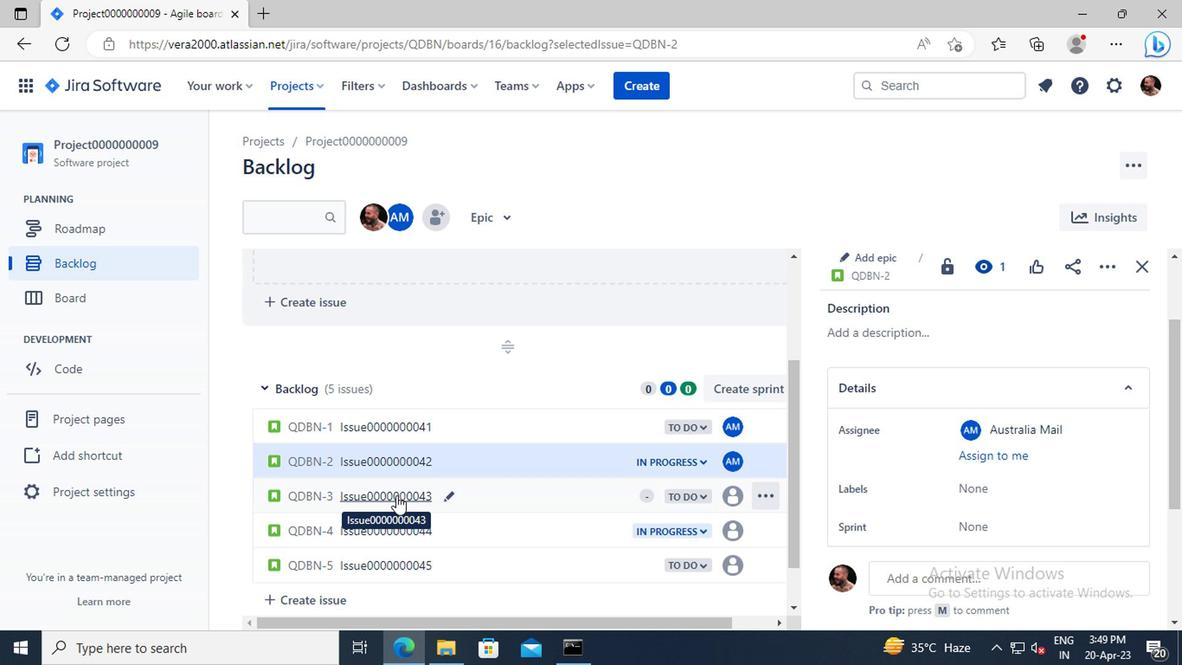 
Action: Mouse moved to (972, 424)
Screenshot: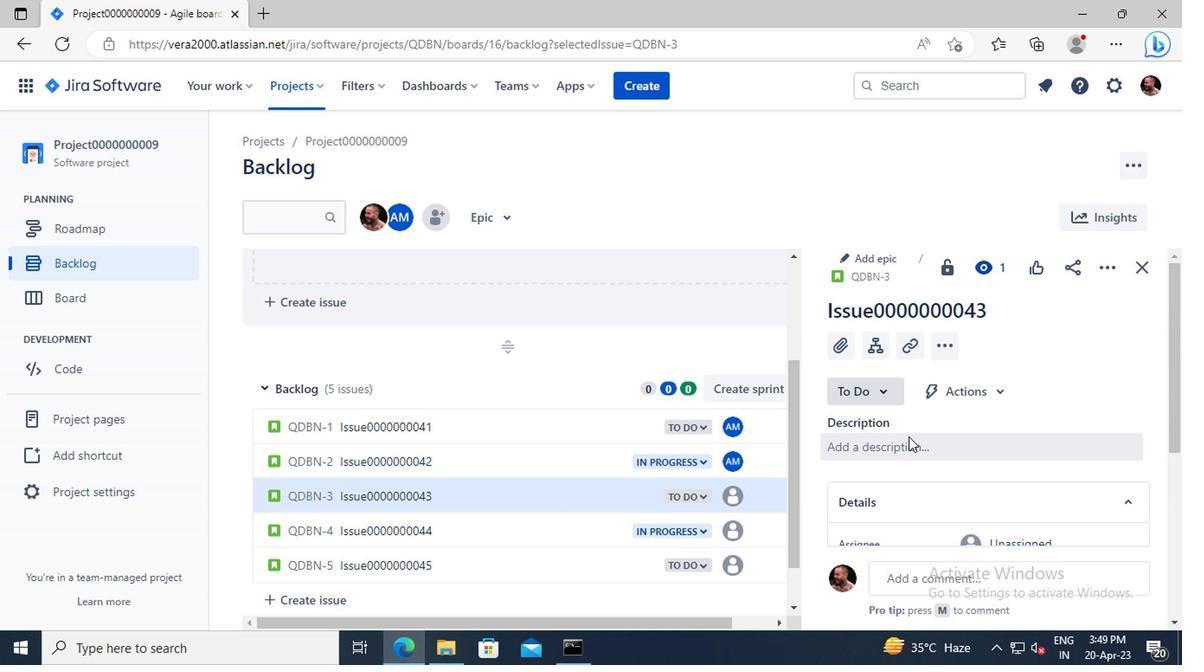 
Action: Mouse scrolled (972, 423) with delta (0, -1)
Screenshot: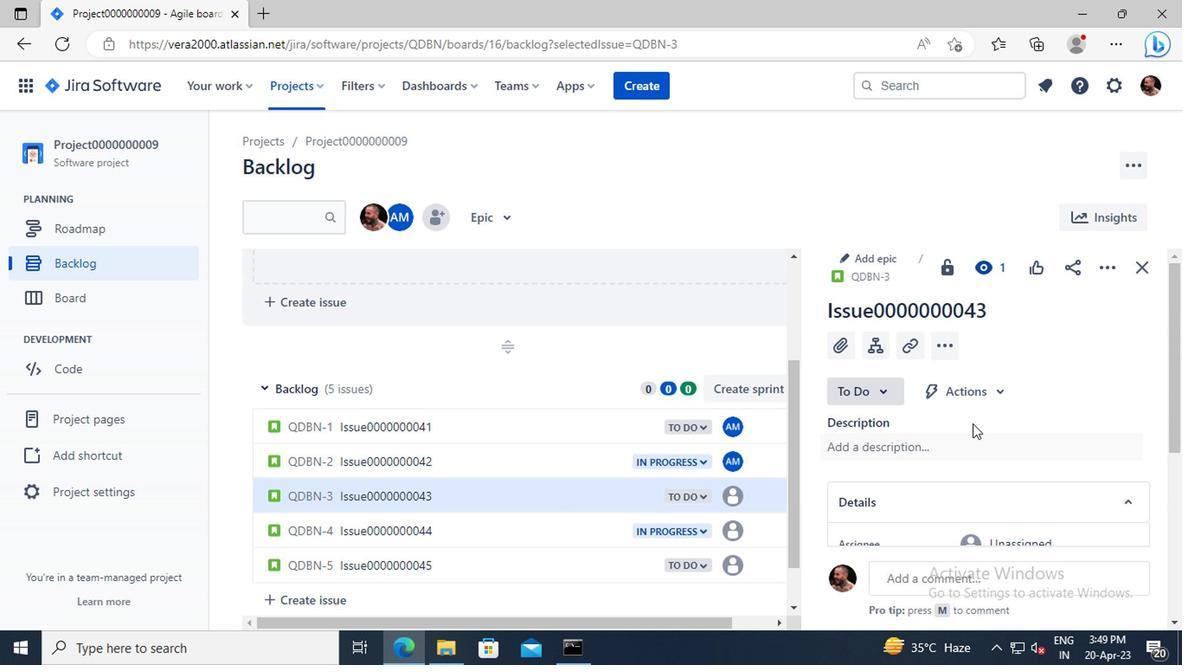 
Action: Mouse scrolled (972, 423) with delta (0, -1)
Screenshot: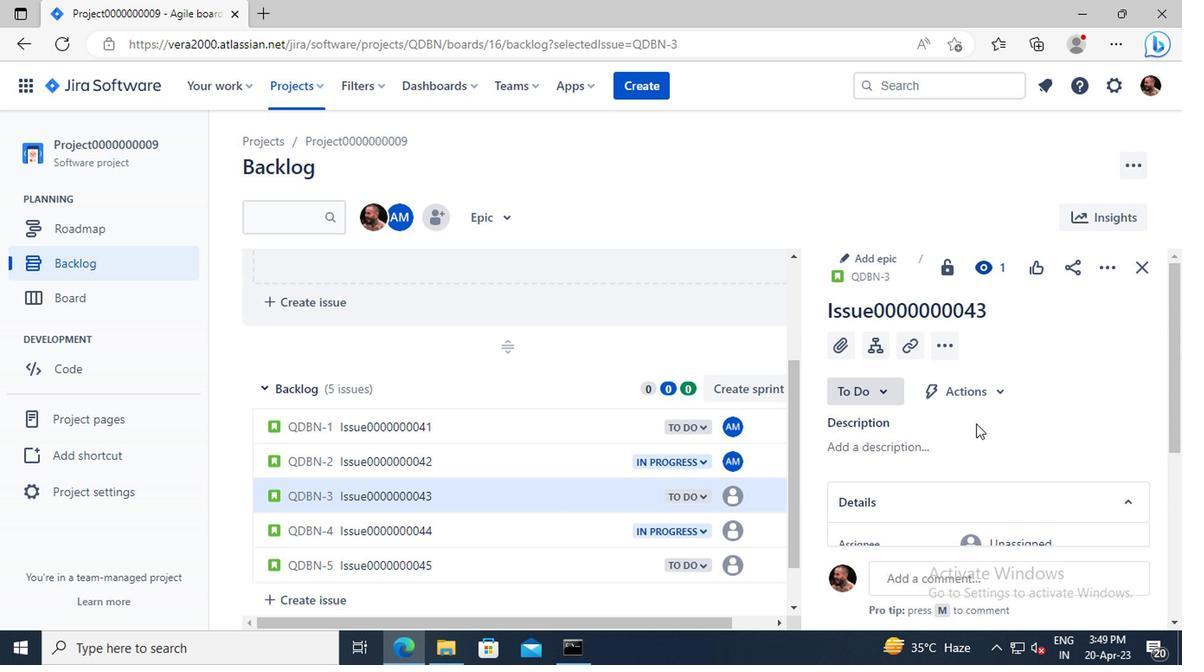 
Action: Mouse moved to (993, 429)
Screenshot: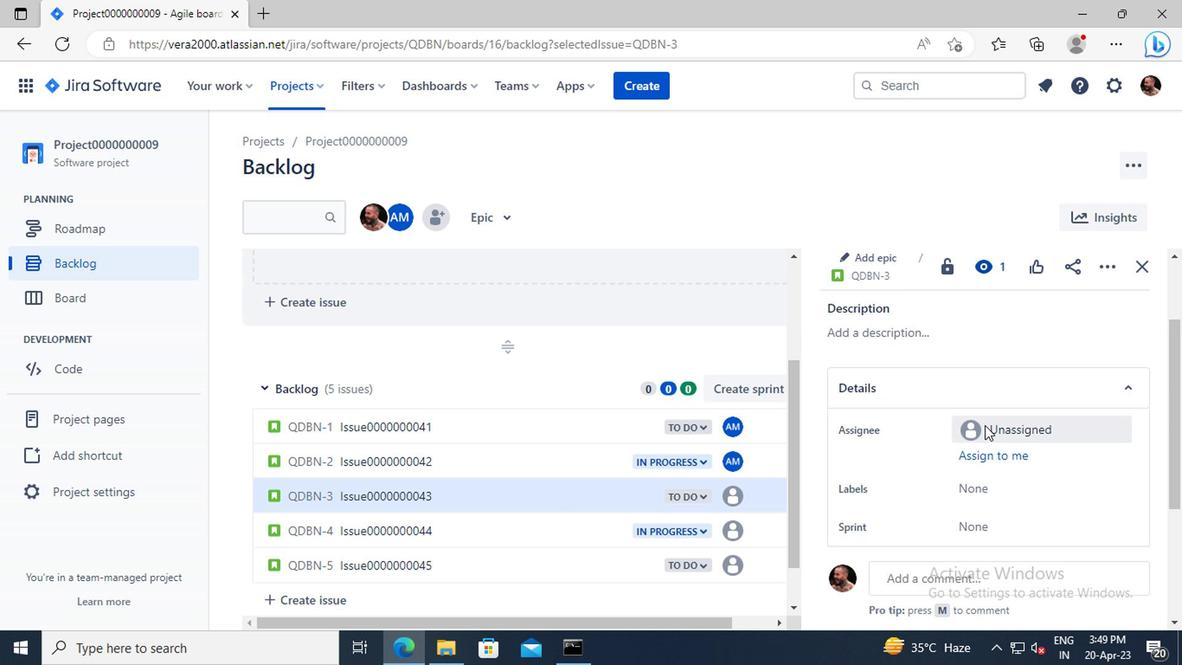 
Action: Mouse pressed left at (993, 429)
Screenshot: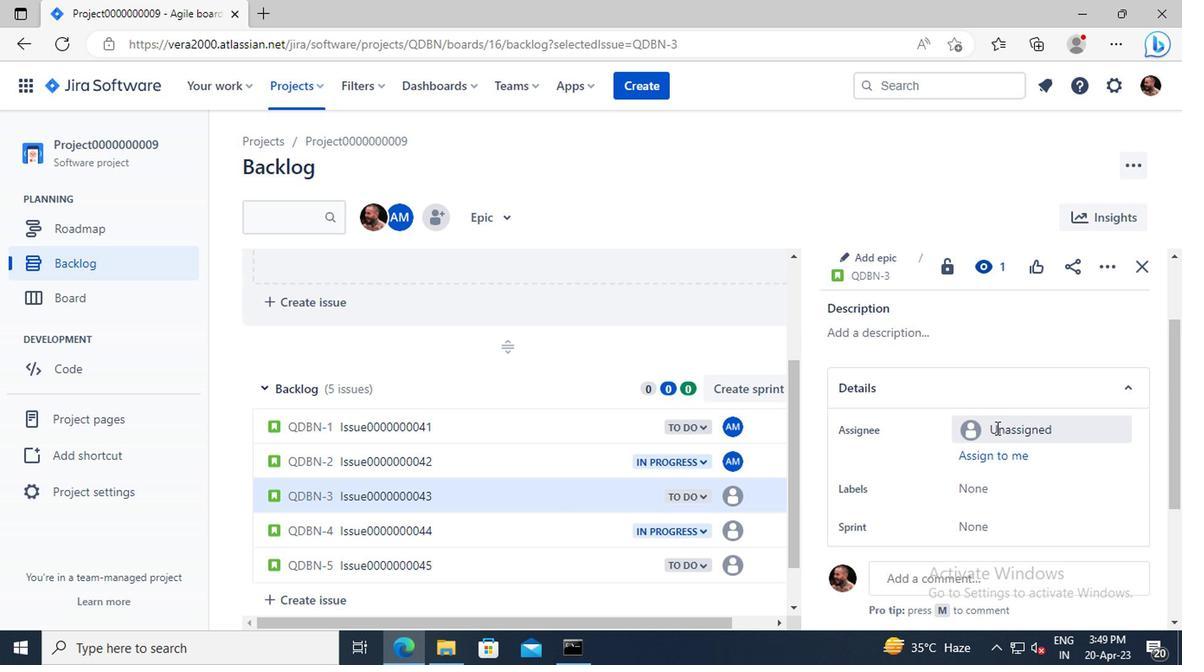 
Action: Key pressed austral
Screenshot: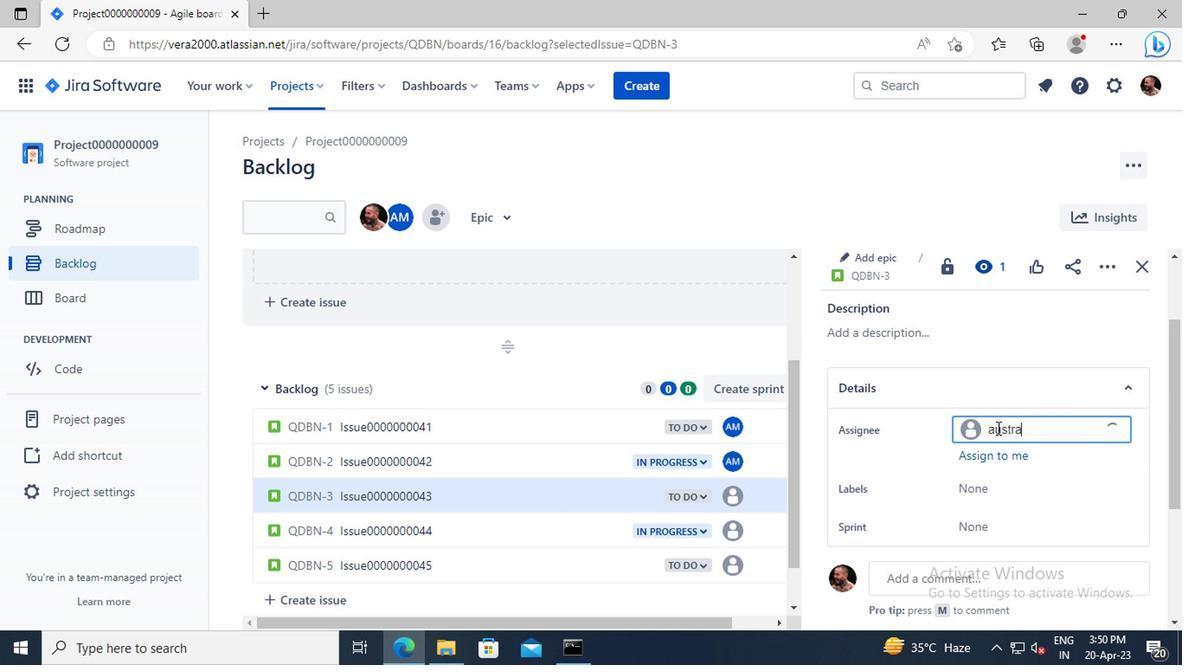 
Action: Mouse moved to (993, 429)
Screenshot: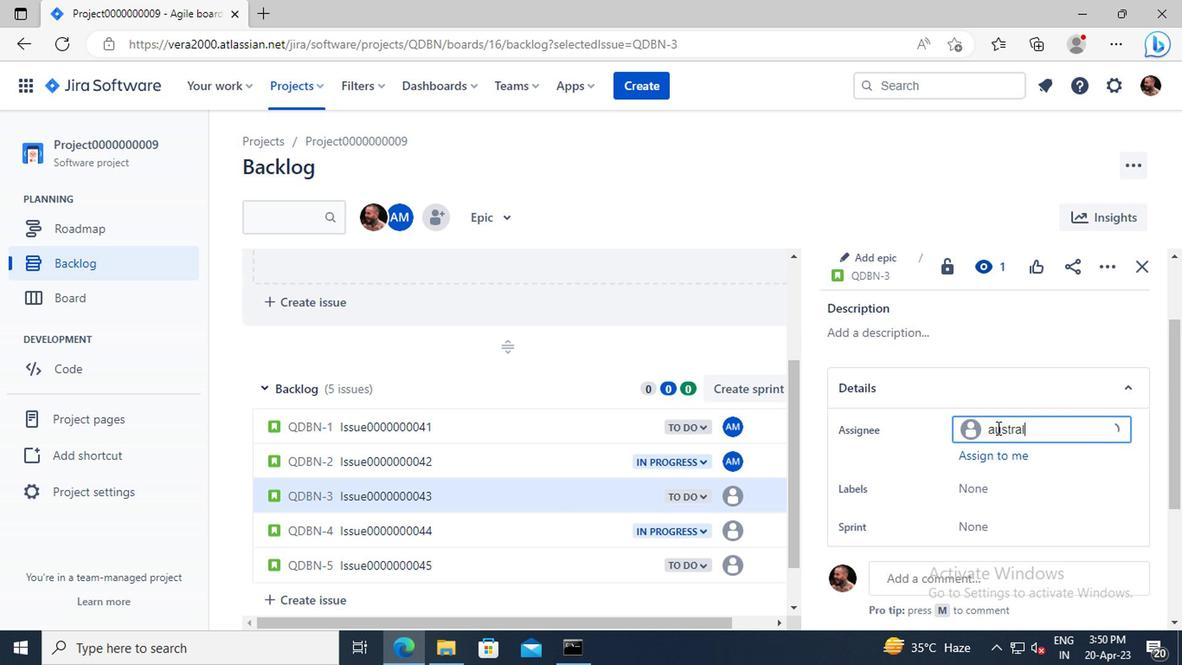 
Action: Key pressed ia
Screenshot: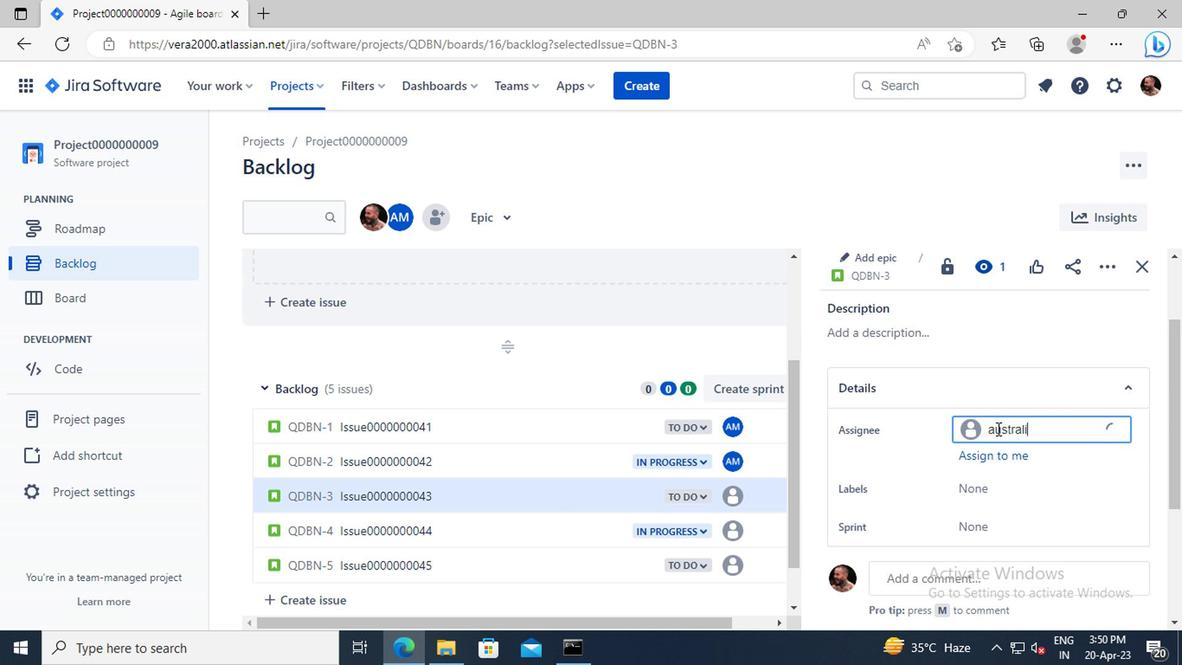 
Action: Mouse moved to (1008, 481)
Screenshot: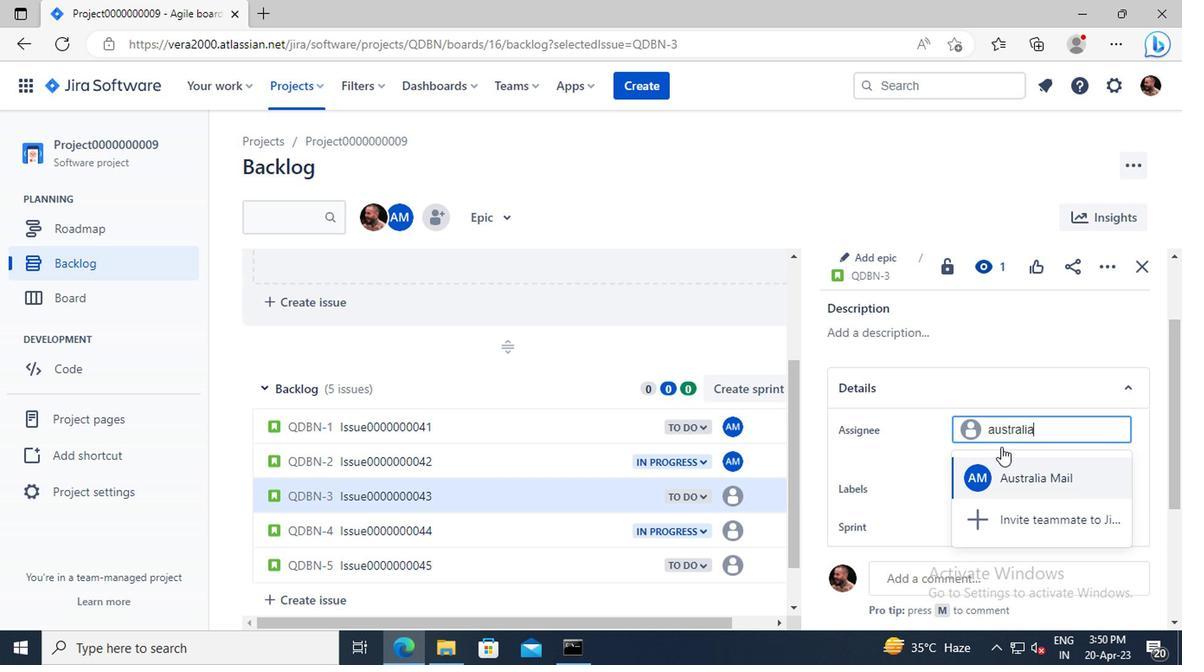 
Action: Mouse pressed left at (1008, 481)
Screenshot: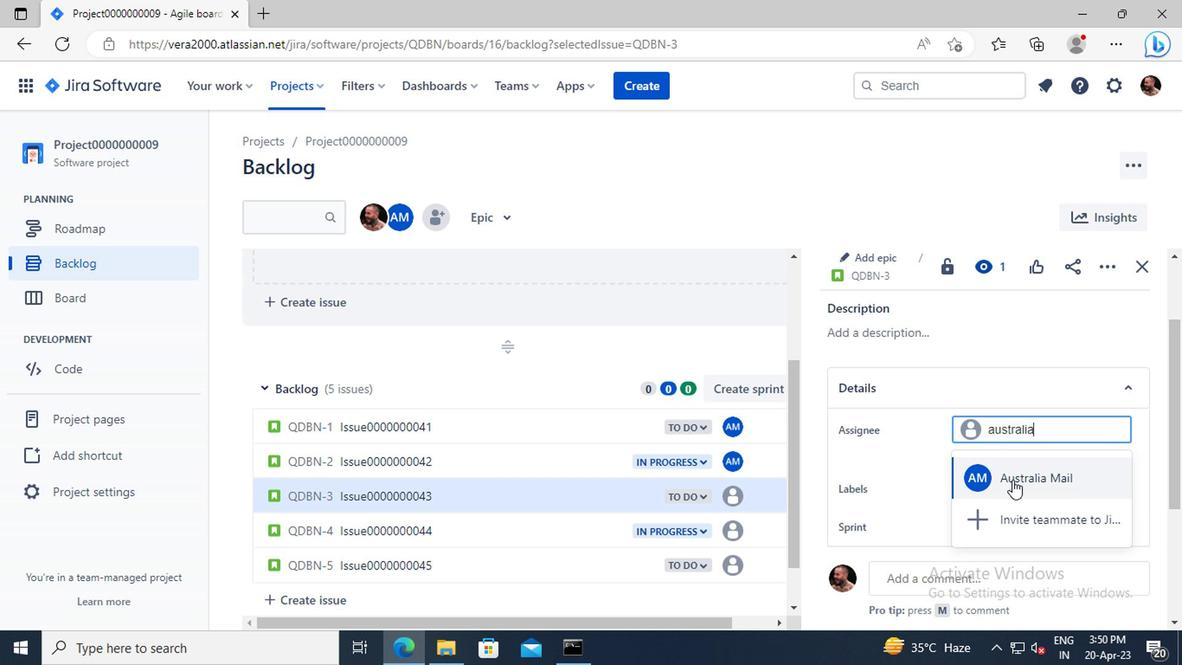 
